 Task: Add Dietz & Watson Mini Chorizo Chub to the cart.
Action: Mouse moved to (24, 134)
Screenshot: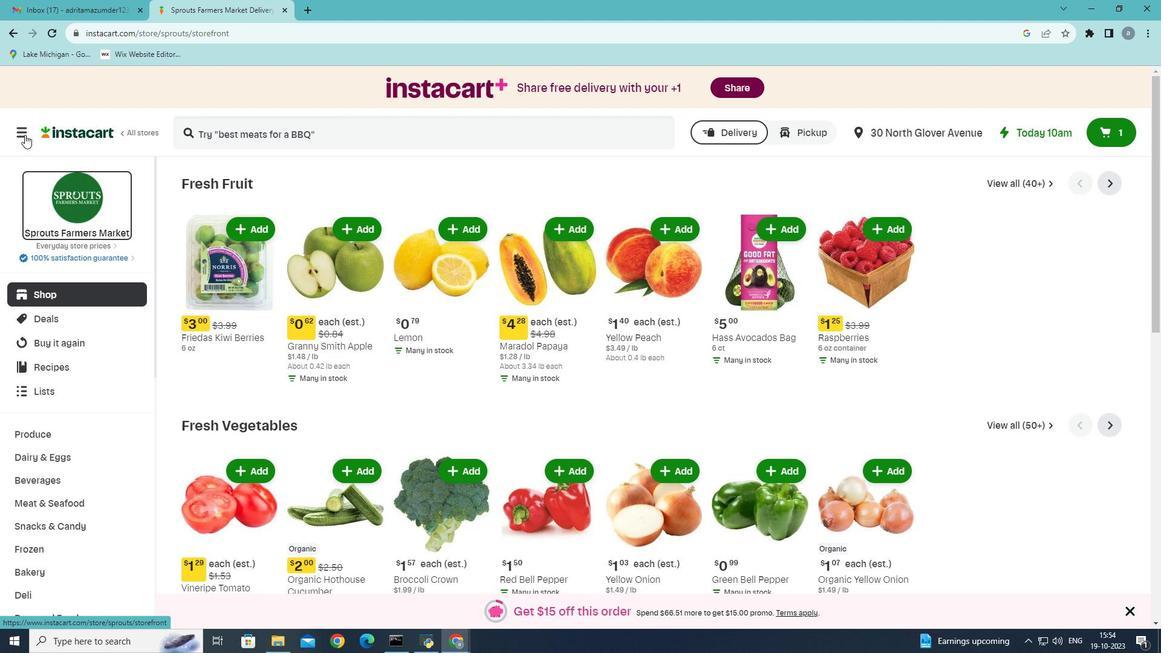 
Action: Mouse pressed left at (24, 134)
Screenshot: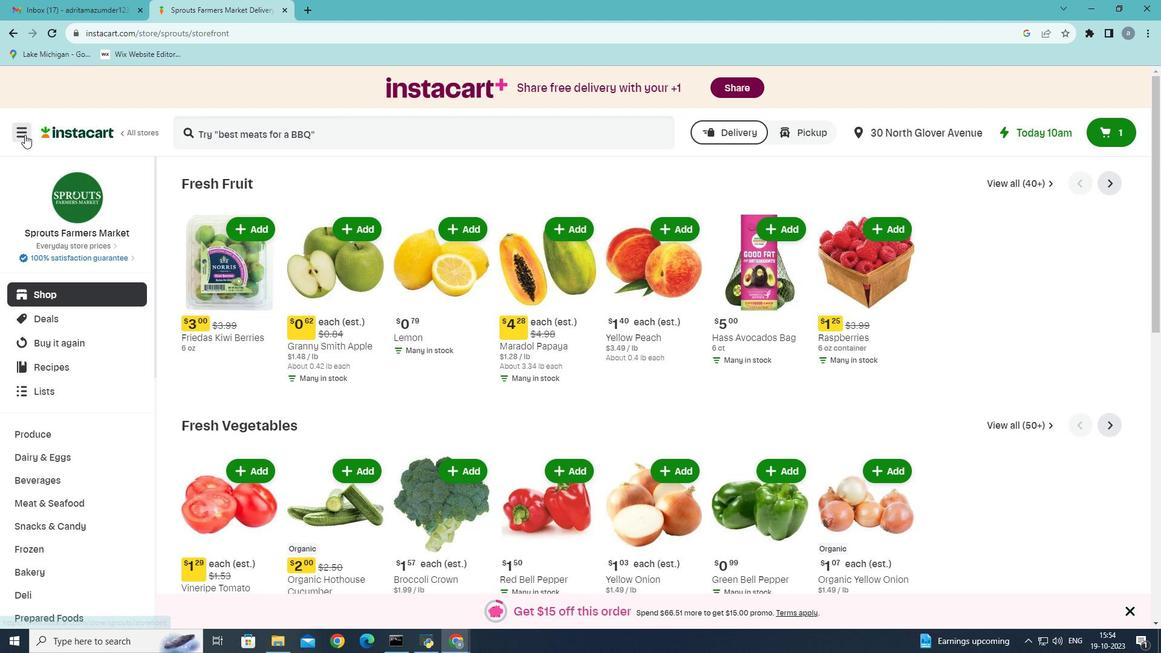 
Action: Mouse moved to (52, 343)
Screenshot: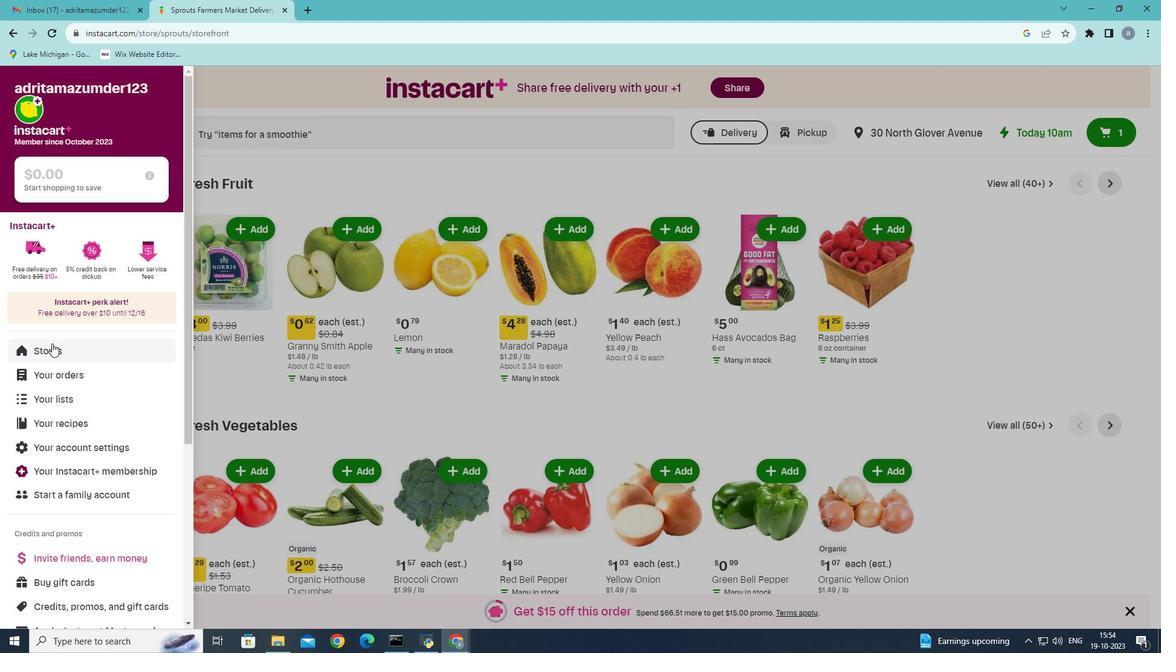 
Action: Mouse pressed left at (52, 343)
Screenshot: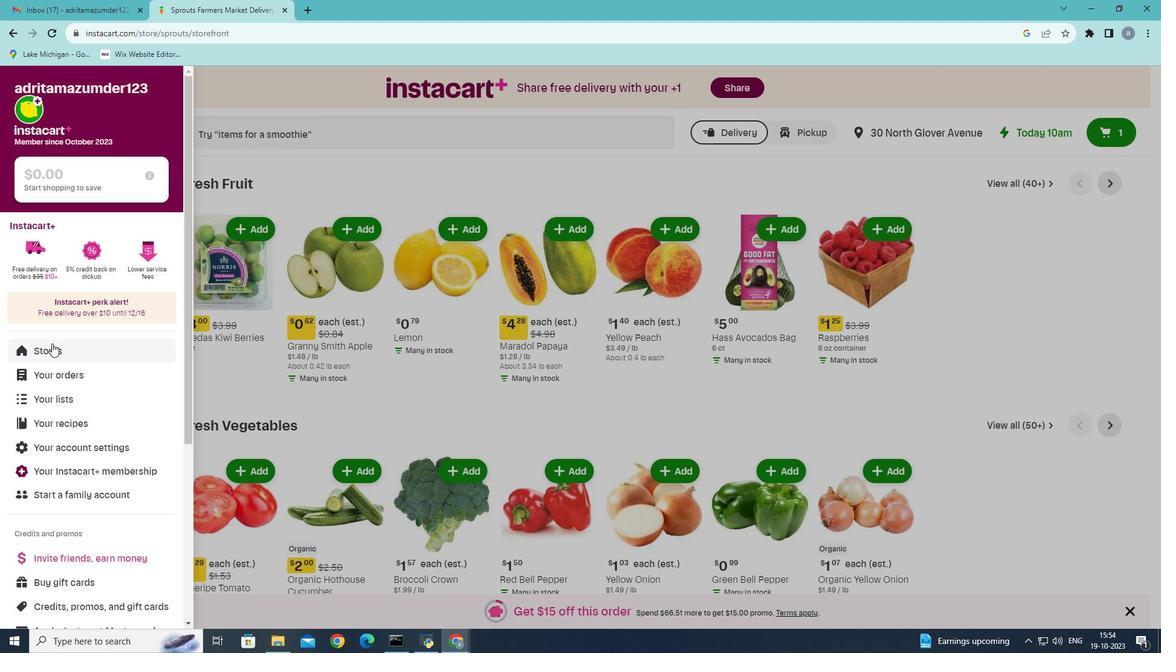 
Action: Mouse moved to (289, 128)
Screenshot: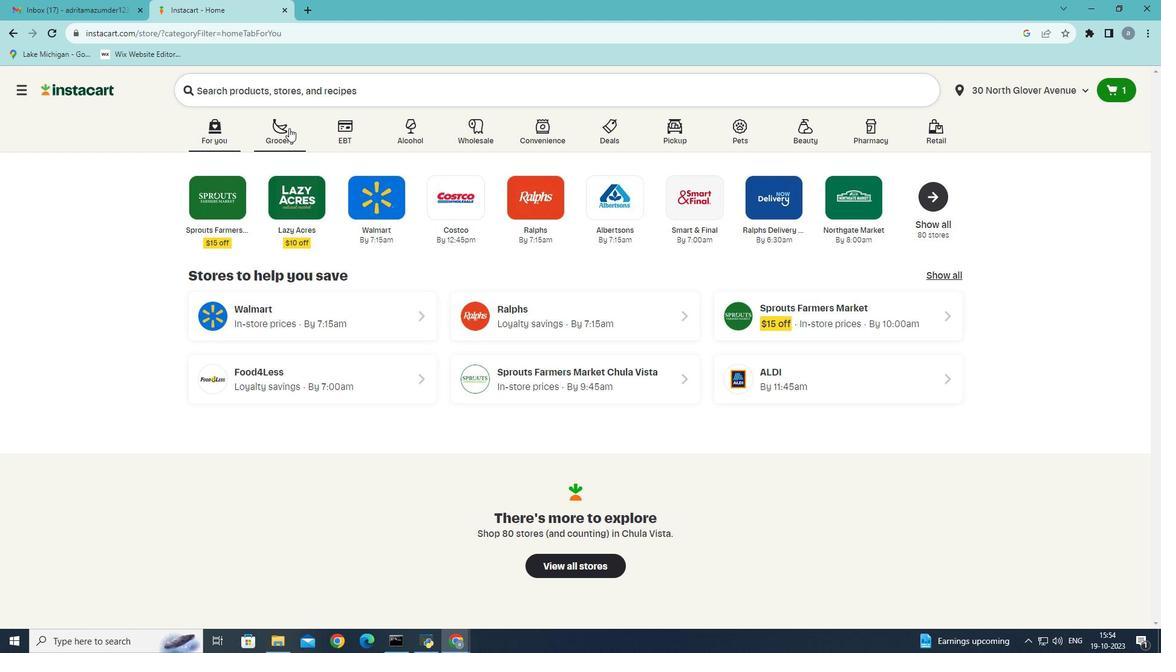 
Action: Mouse pressed left at (289, 128)
Screenshot: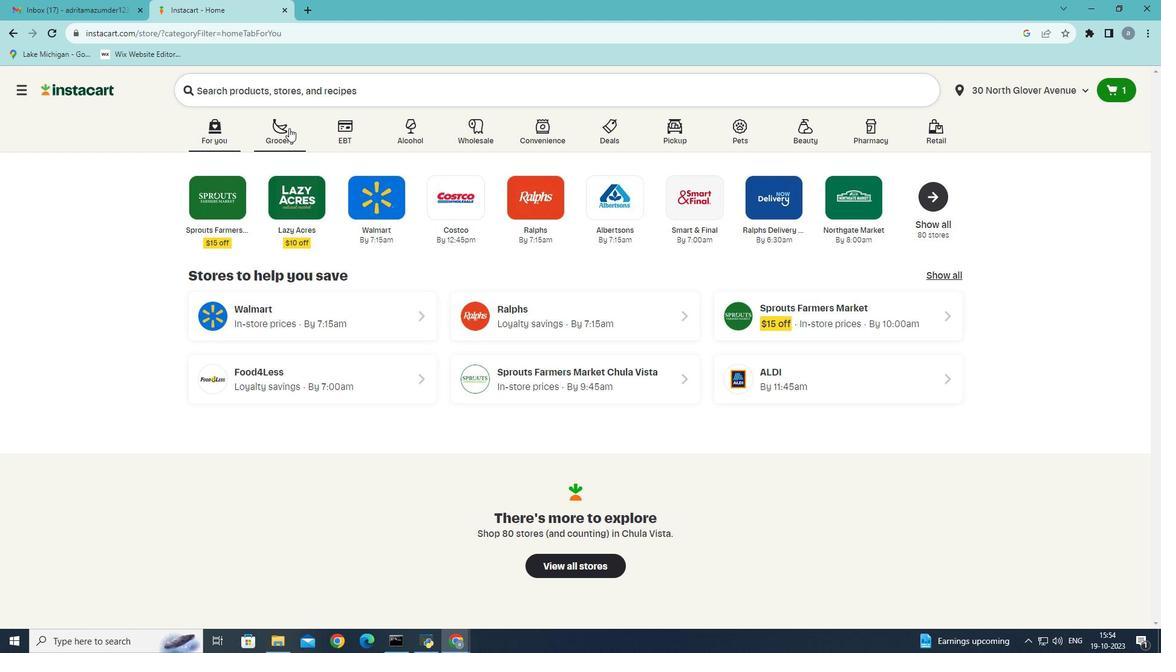 
Action: Mouse moved to (272, 349)
Screenshot: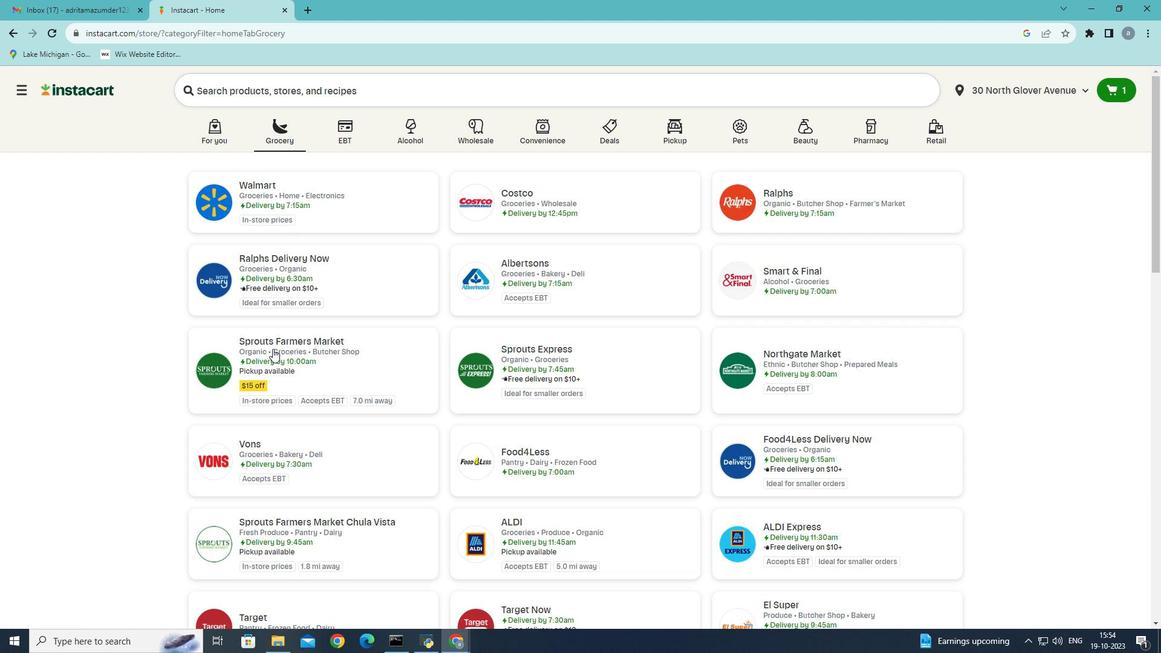 
Action: Mouse pressed left at (272, 349)
Screenshot: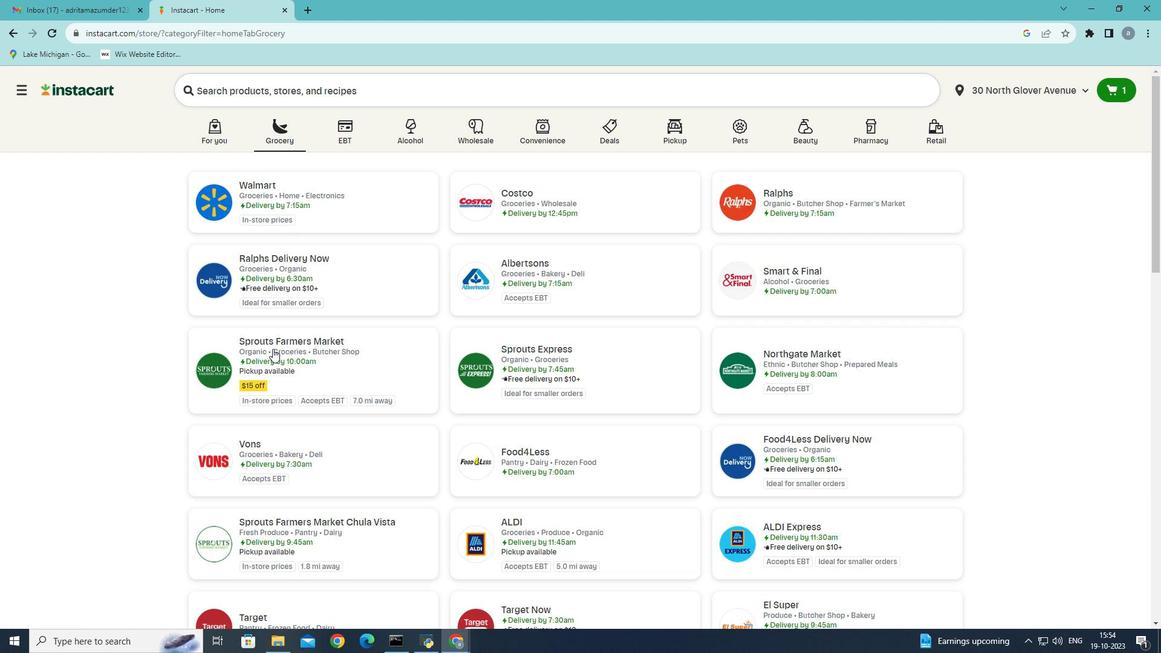 
Action: Mouse moved to (70, 499)
Screenshot: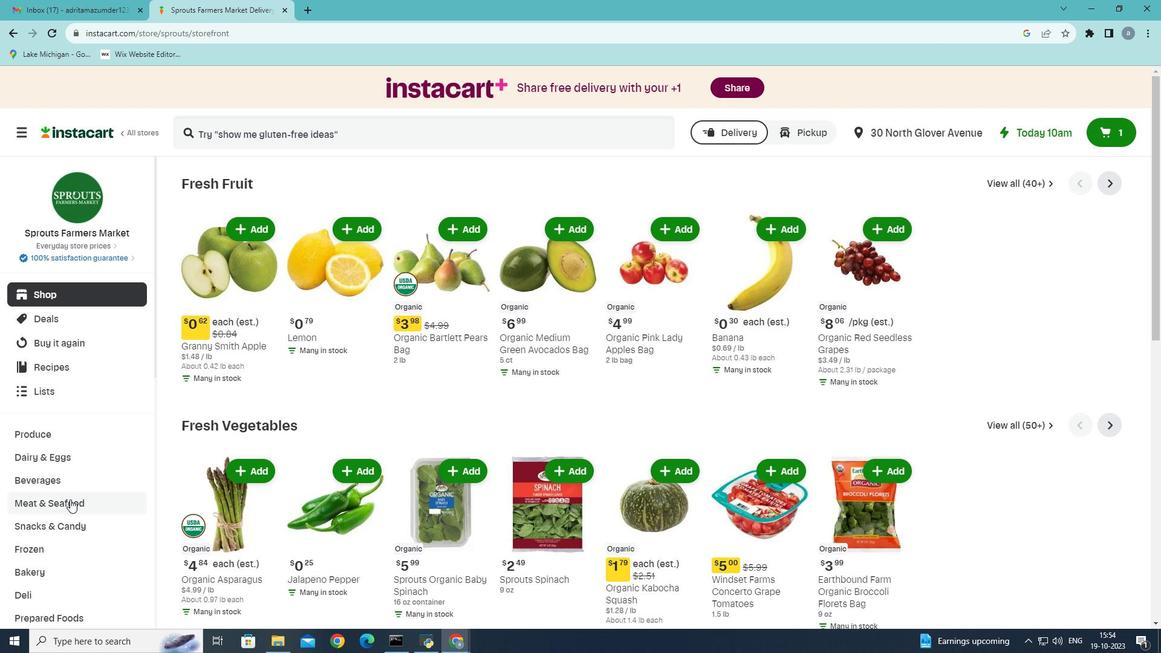 
Action: Mouse pressed left at (70, 499)
Screenshot: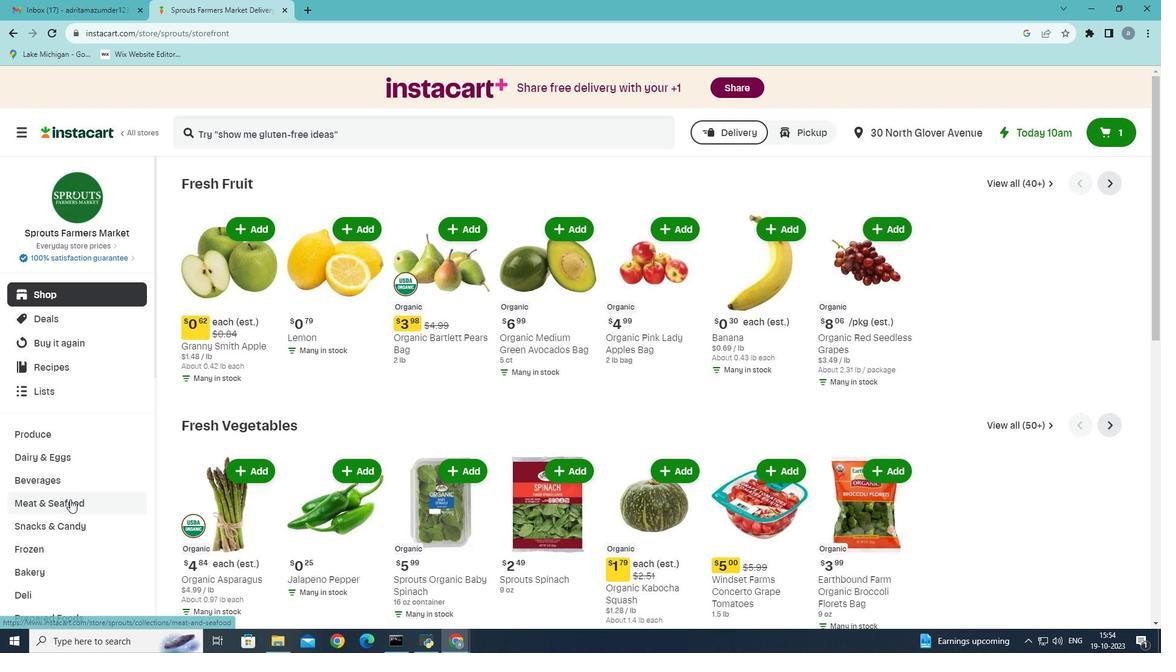 
Action: Mouse moved to (632, 222)
Screenshot: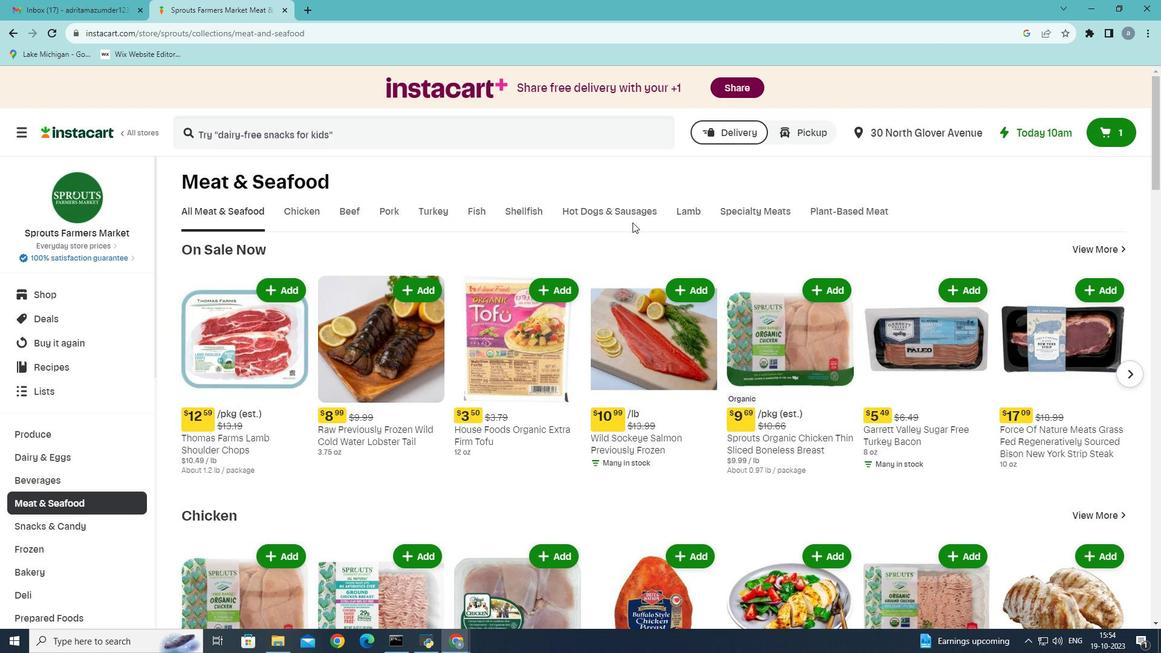 
Action: Mouse pressed left at (632, 222)
Screenshot: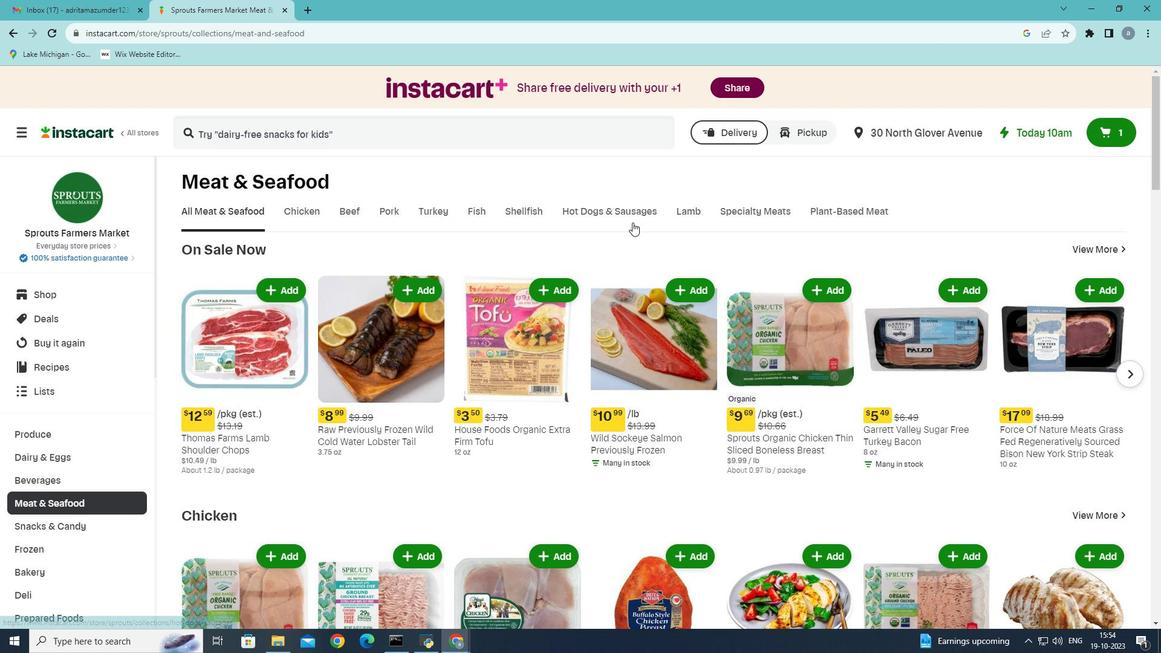 
Action: Mouse moved to (281, 258)
Screenshot: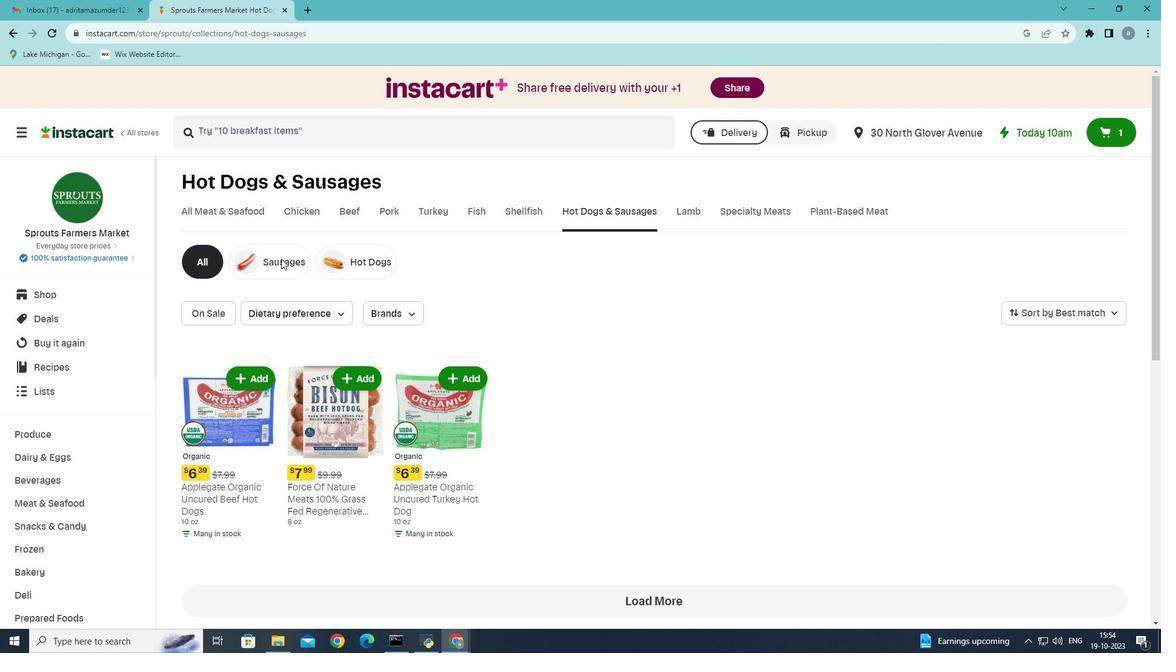 
Action: Mouse pressed left at (281, 258)
Screenshot: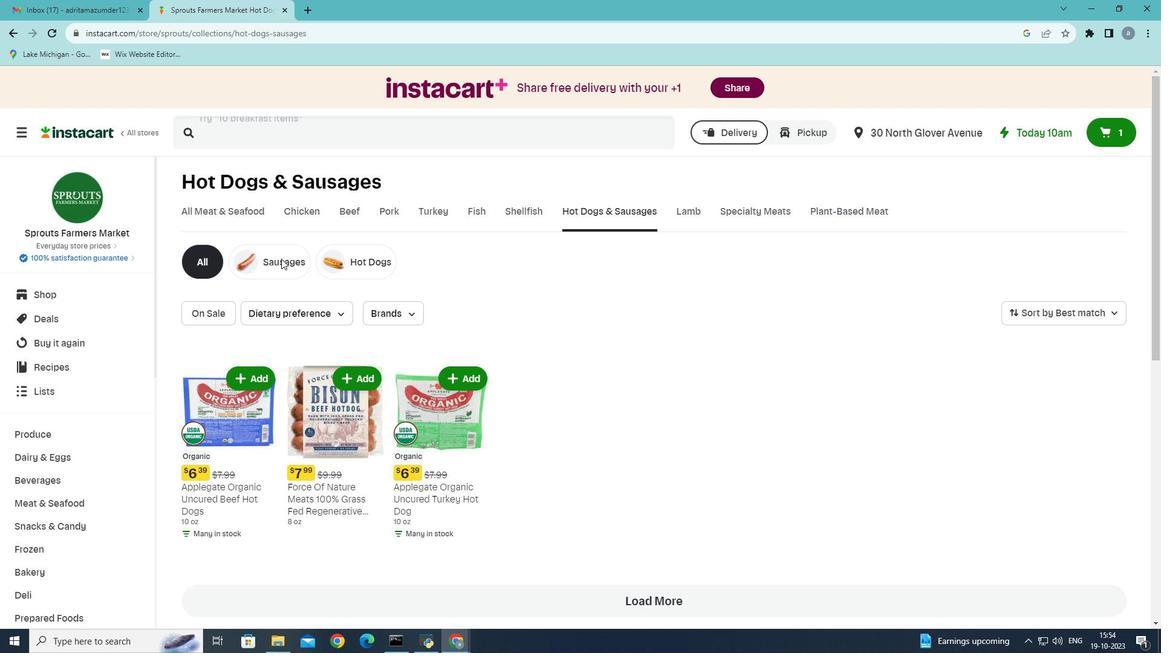 
Action: Mouse moved to (867, 545)
Screenshot: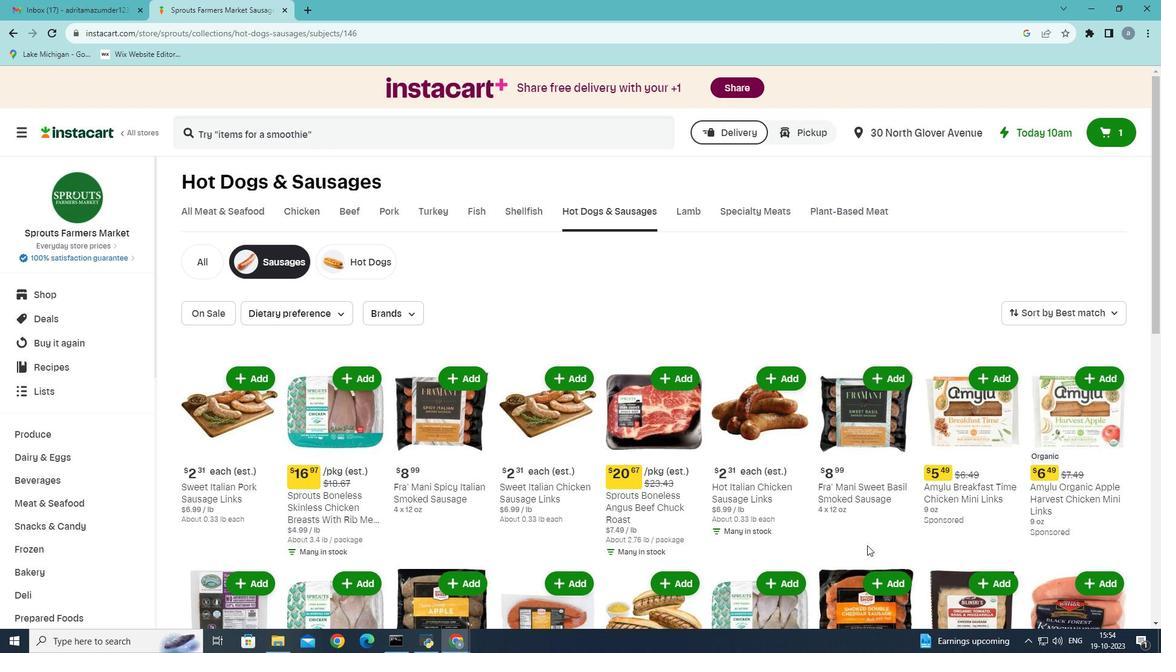 
Action: Mouse scrolled (867, 545) with delta (0, 0)
Screenshot: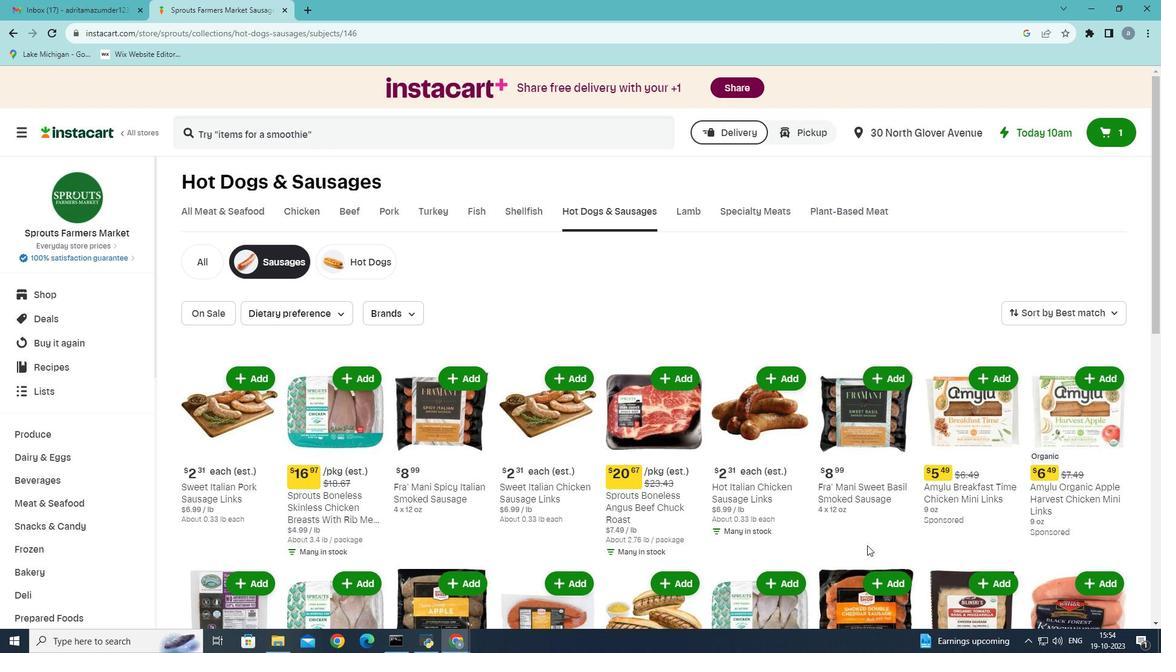
Action: Mouse scrolled (867, 545) with delta (0, 0)
Screenshot: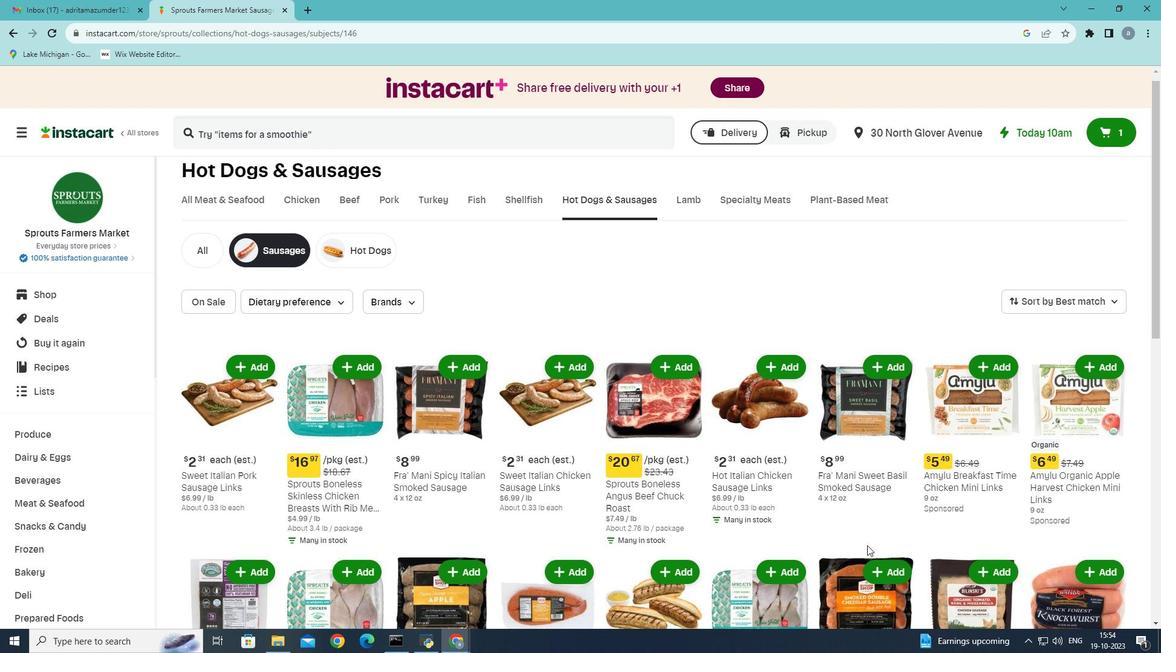 
Action: Mouse scrolled (867, 545) with delta (0, 0)
Screenshot: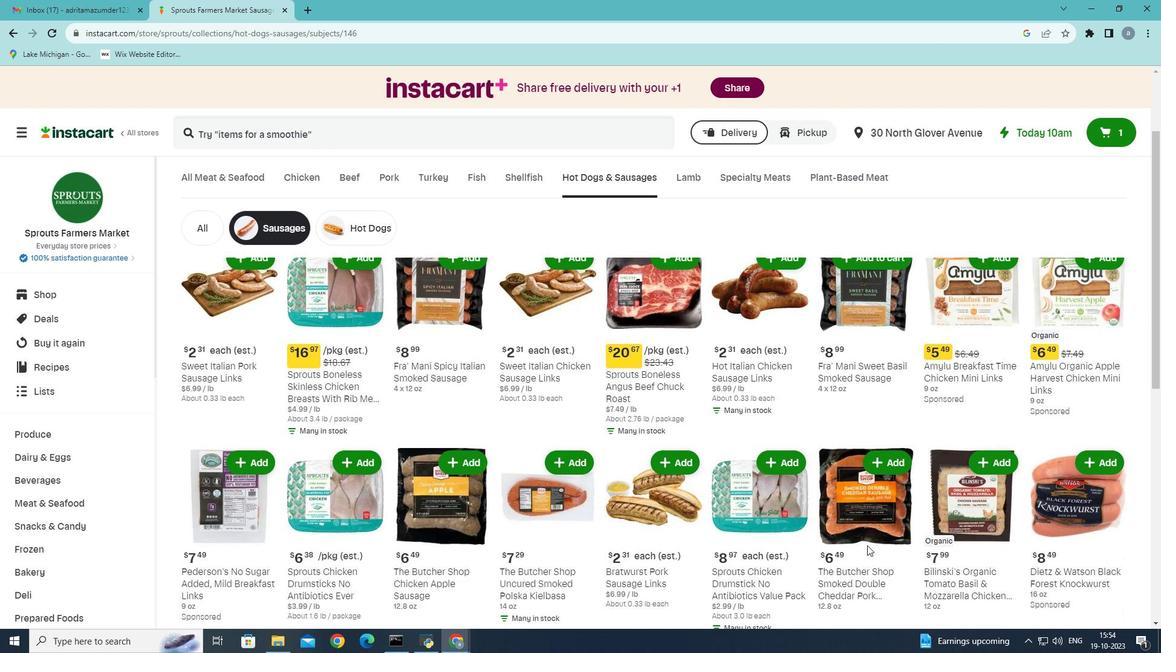 
Action: Mouse scrolled (867, 545) with delta (0, 0)
Screenshot: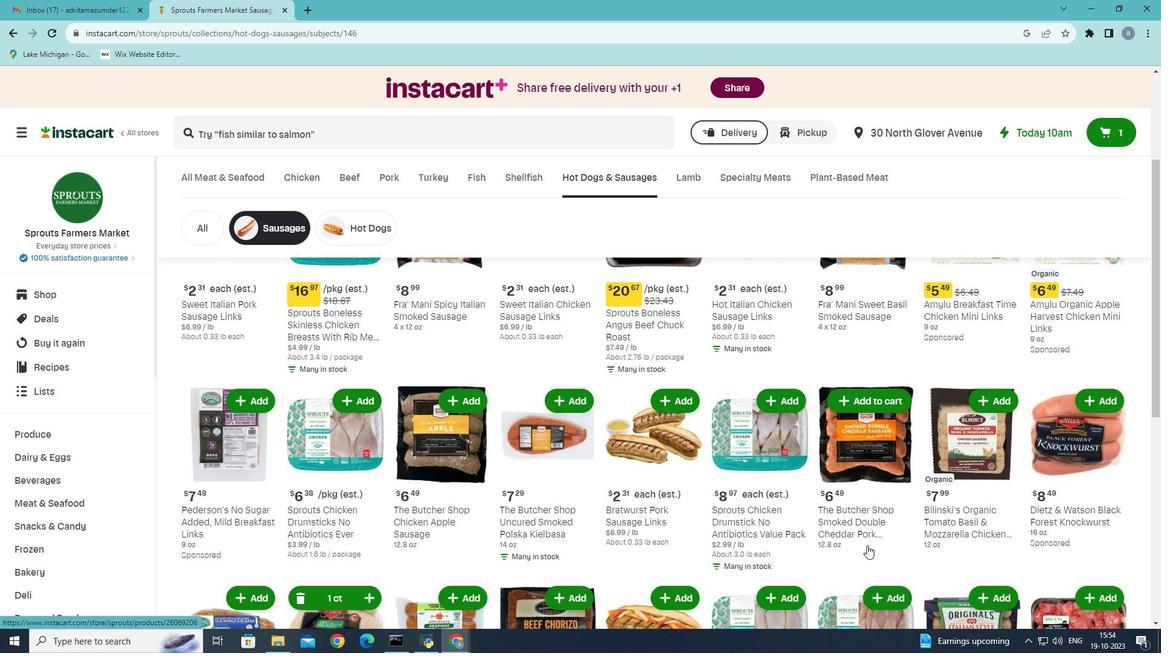 
Action: Mouse moved to (867, 545)
Screenshot: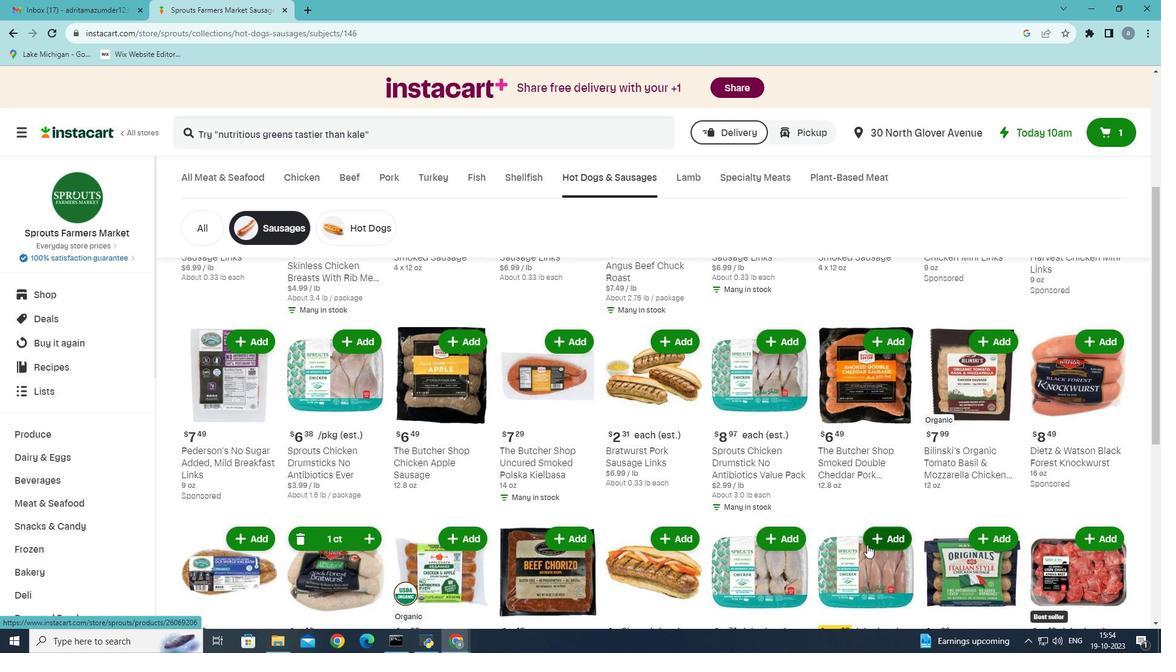 
Action: Mouse scrolled (867, 544) with delta (0, 0)
Screenshot: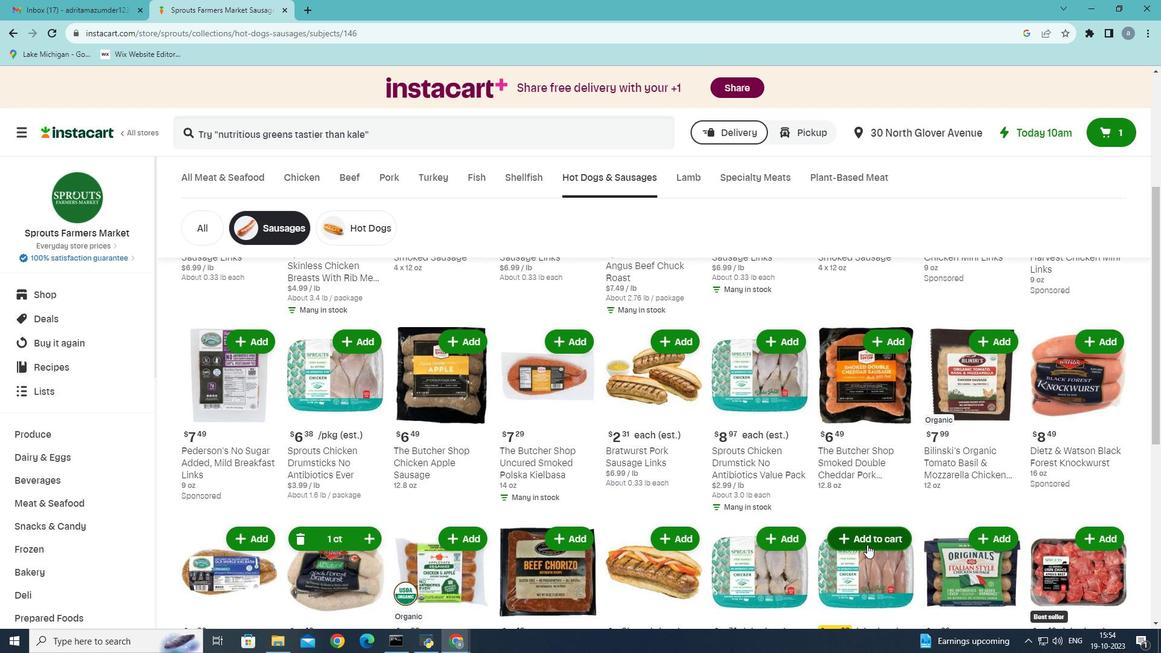 
Action: Mouse scrolled (867, 544) with delta (0, 0)
Screenshot: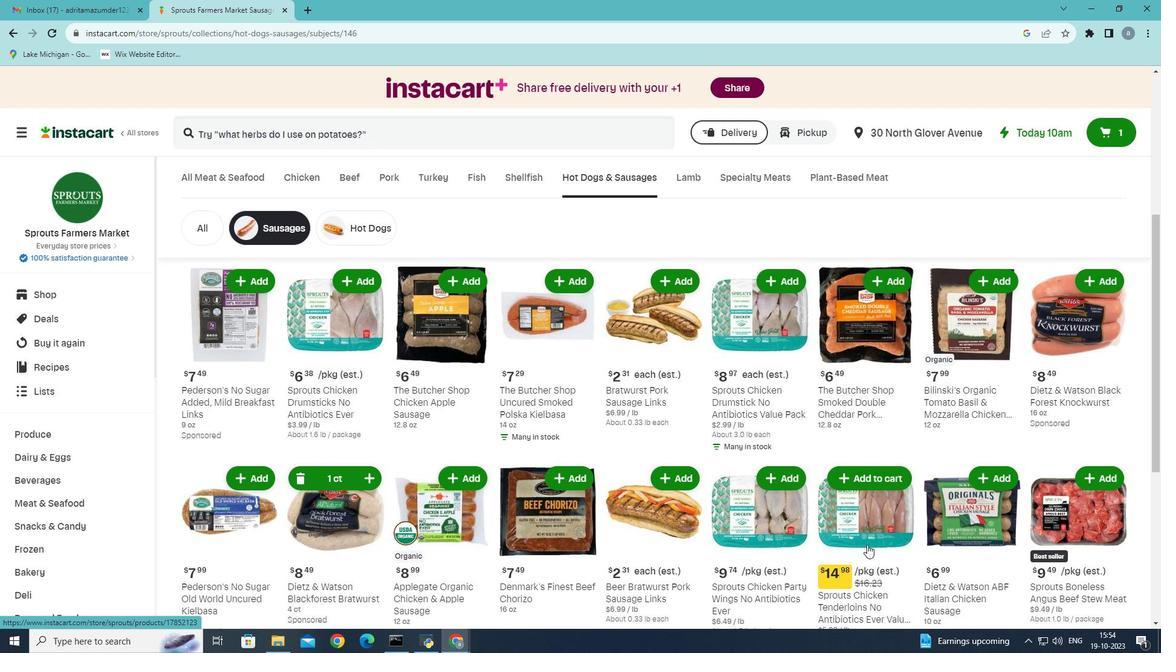 
Action: Mouse scrolled (867, 544) with delta (0, 0)
Screenshot: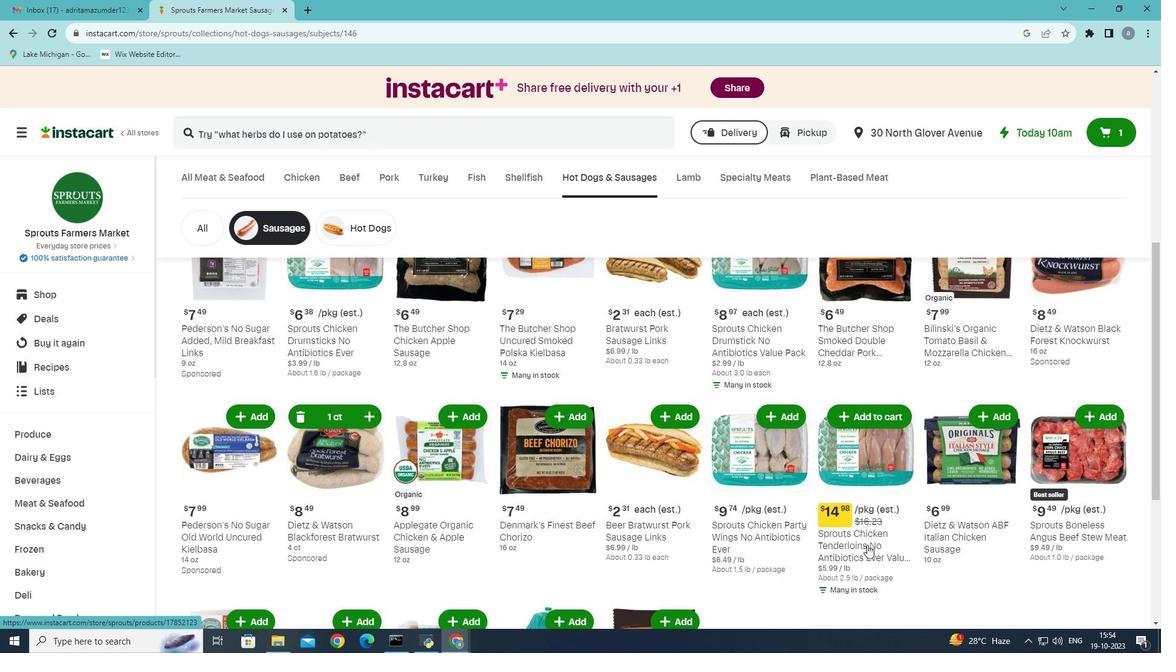 
Action: Mouse scrolled (867, 544) with delta (0, 0)
Screenshot: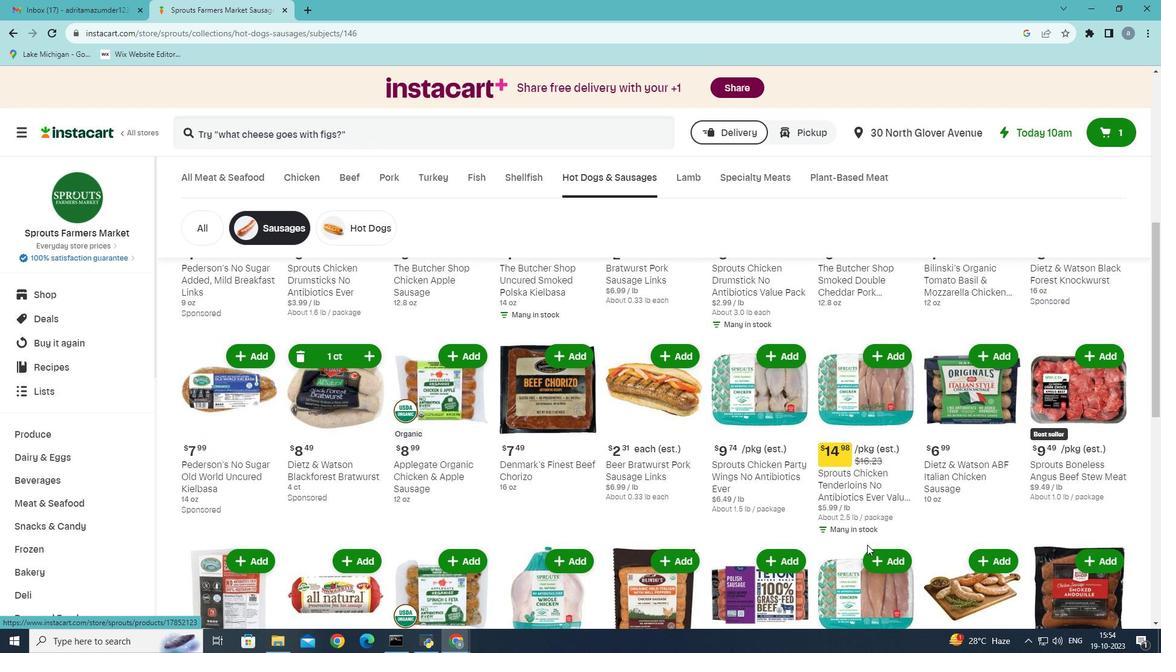 
Action: Mouse moved to (804, 476)
Screenshot: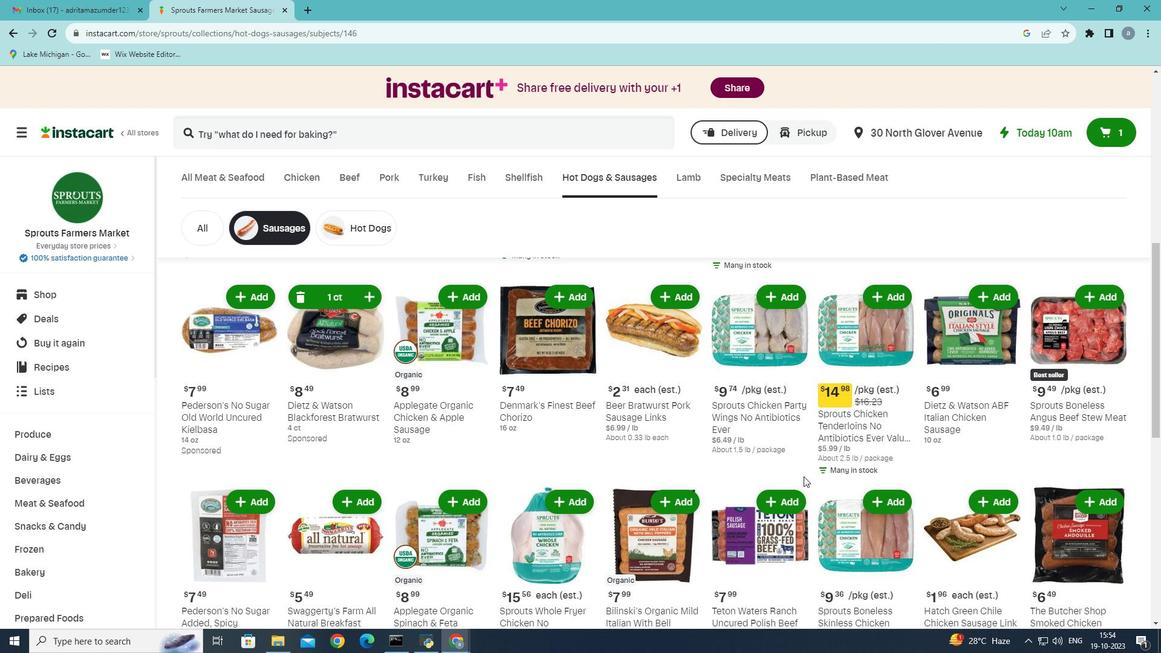 
Action: Mouse scrolled (804, 476) with delta (0, 0)
Screenshot: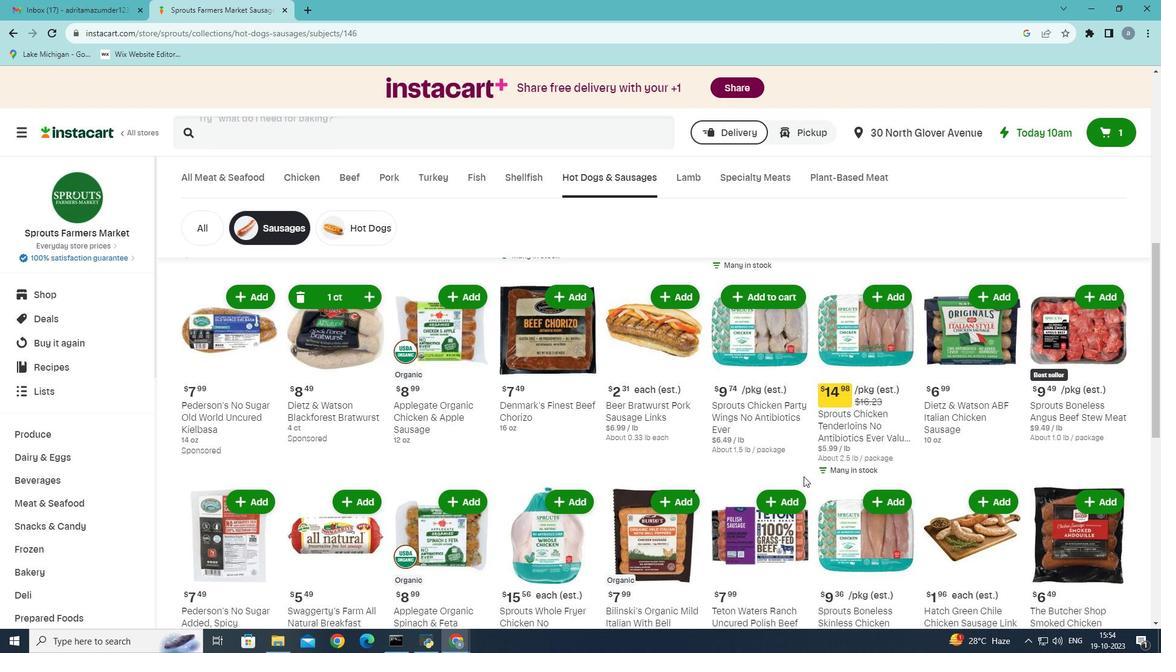 
Action: Mouse scrolled (804, 476) with delta (0, 0)
Screenshot: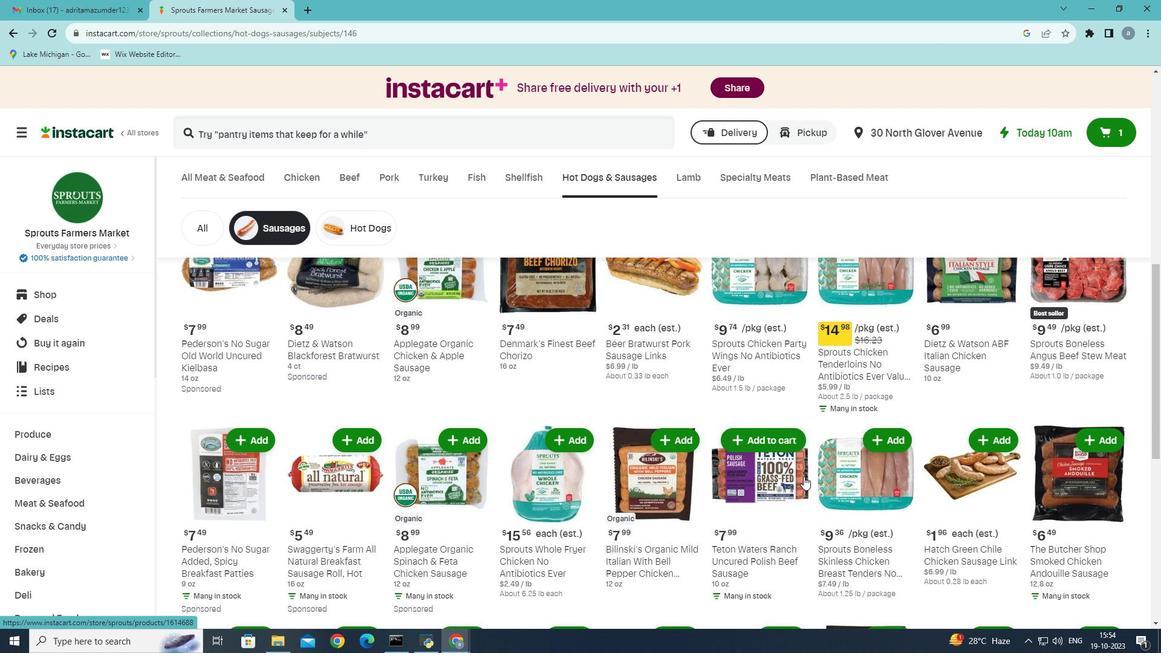 
Action: Mouse scrolled (804, 476) with delta (0, 0)
Screenshot: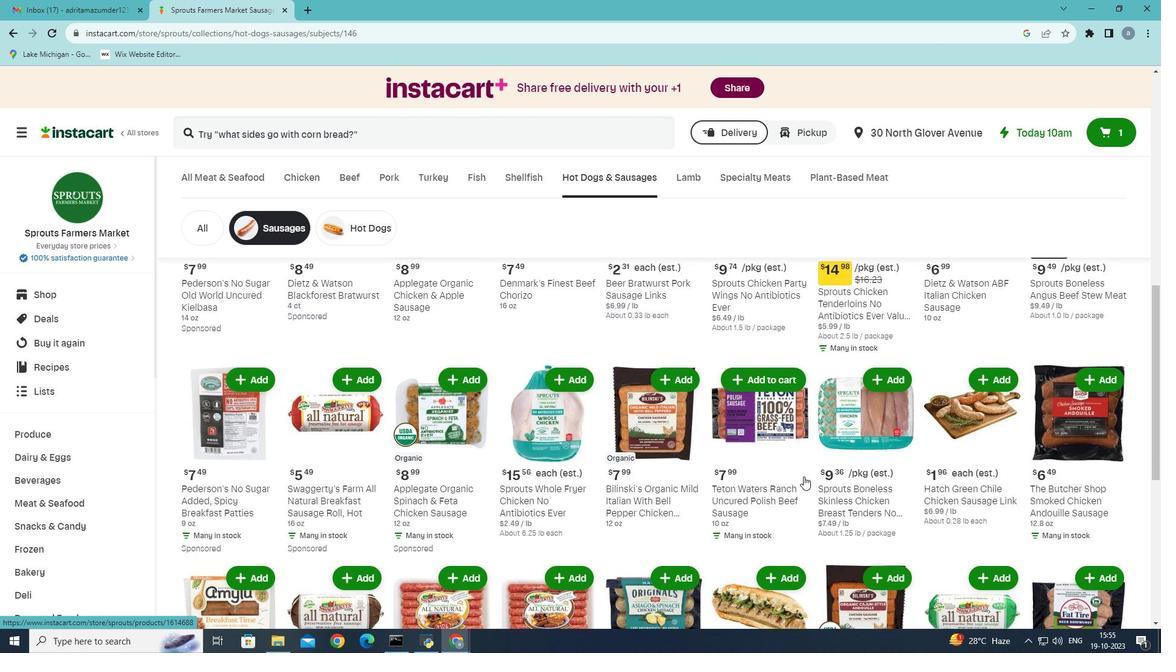 
Action: Mouse scrolled (804, 476) with delta (0, 0)
Screenshot: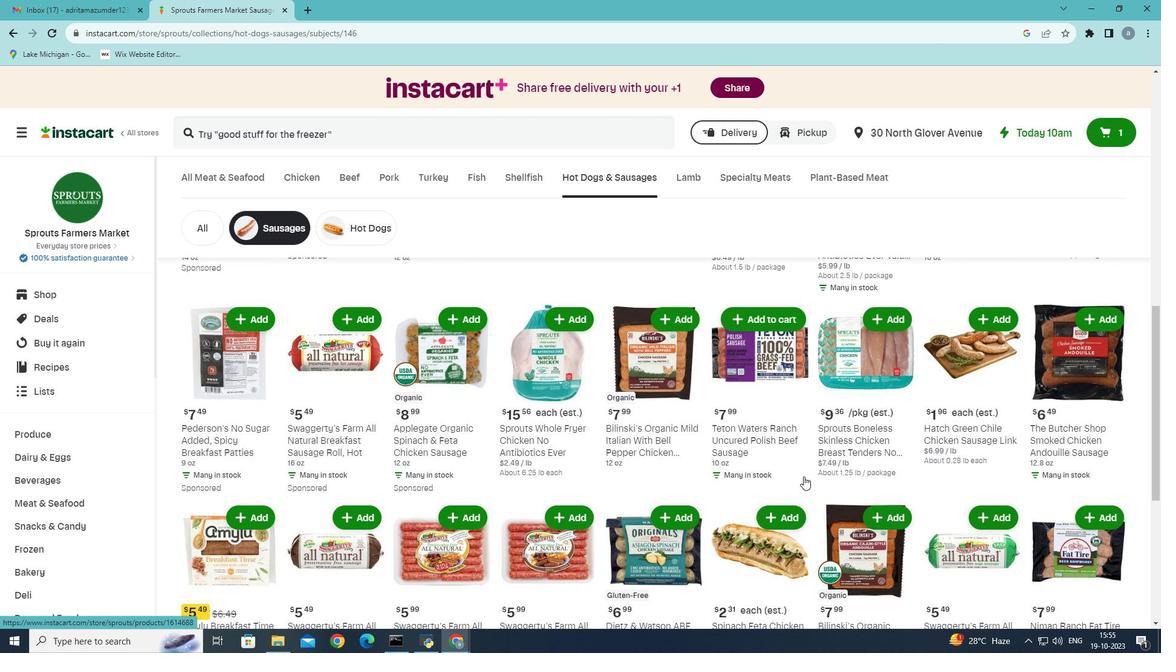 
Action: Mouse scrolled (804, 476) with delta (0, 0)
Screenshot: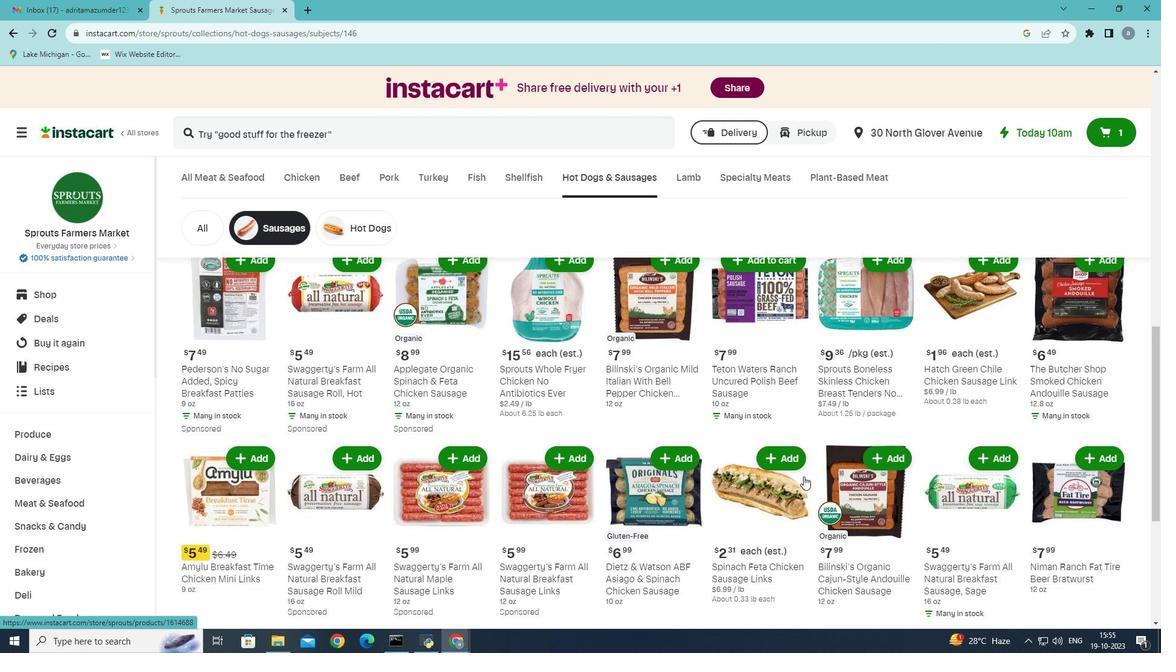 
Action: Mouse scrolled (804, 476) with delta (0, 0)
Screenshot: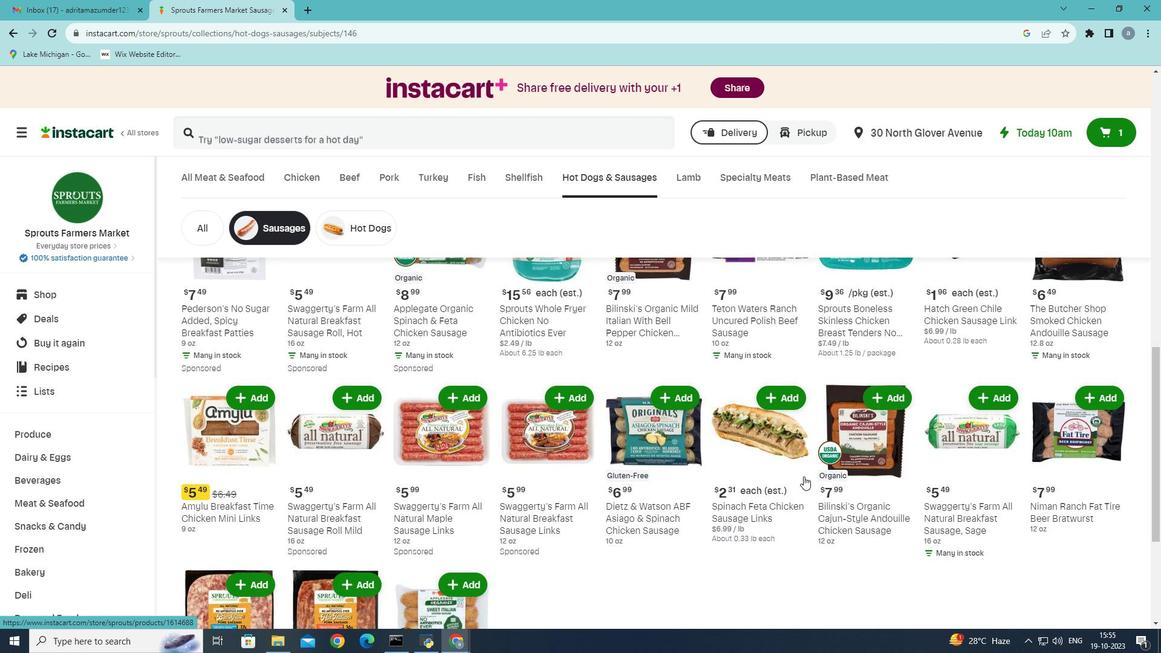 
Action: Mouse scrolled (804, 476) with delta (0, 0)
Screenshot: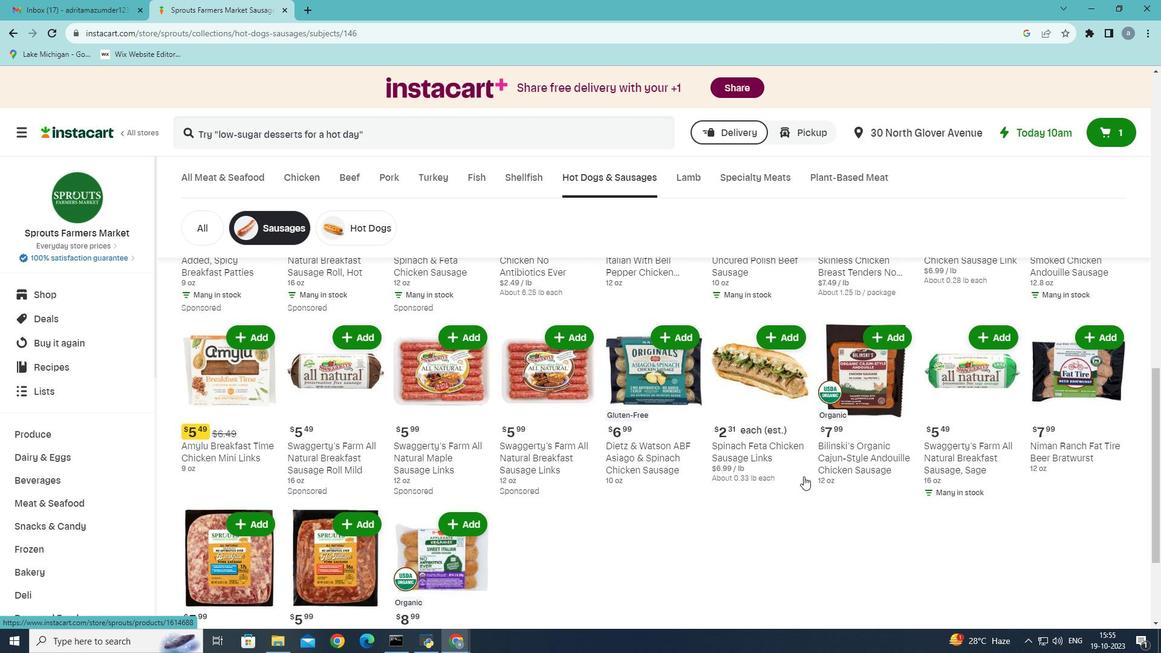 
Action: Mouse scrolled (804, 476) with delta (0, 0)
Screenshot: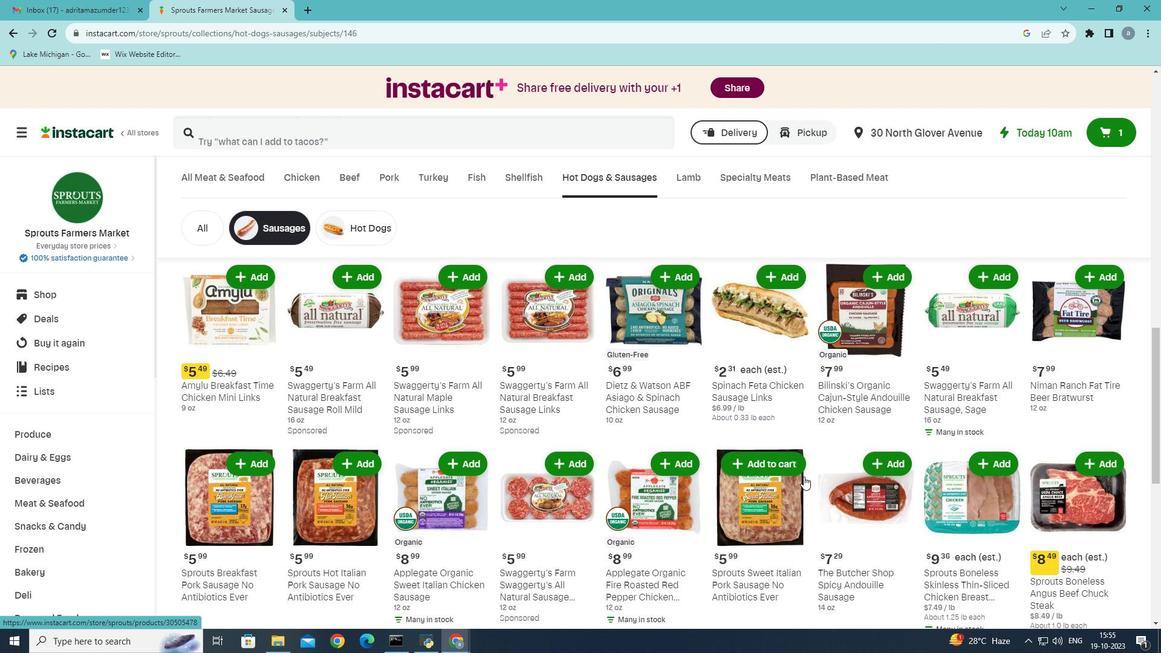 
Action: Mouse scrolled (804, 476) with delta (0, 0)
Screenshot: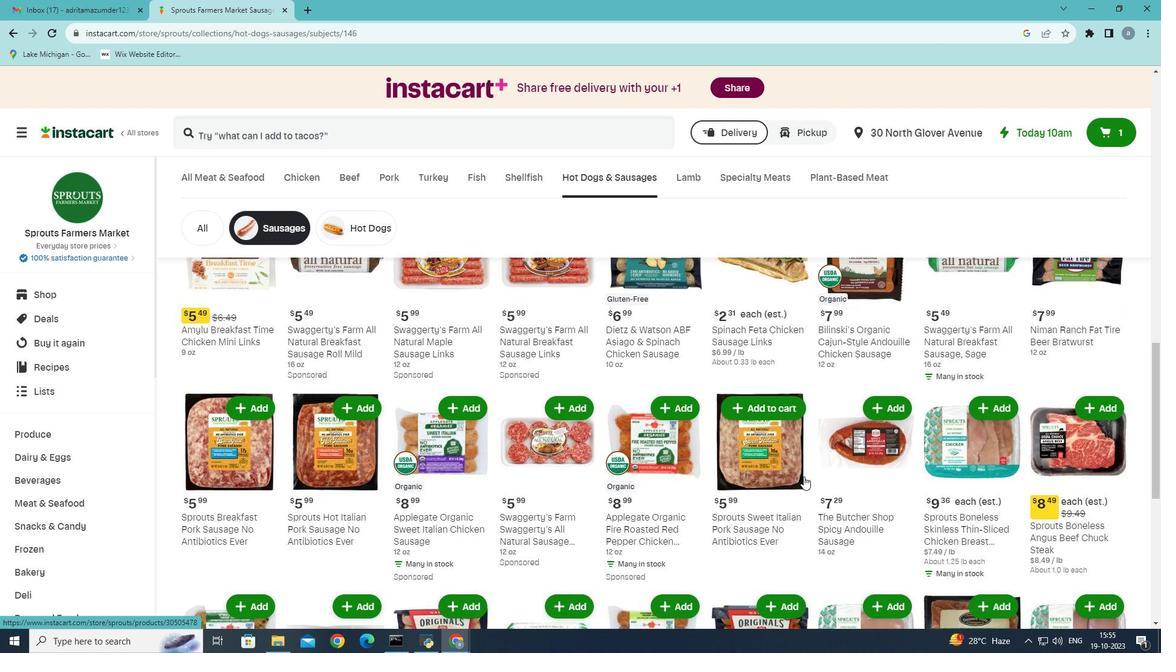 
Action: Mouse scrolled (804, 476) with delta (0, 0)
Screenshot: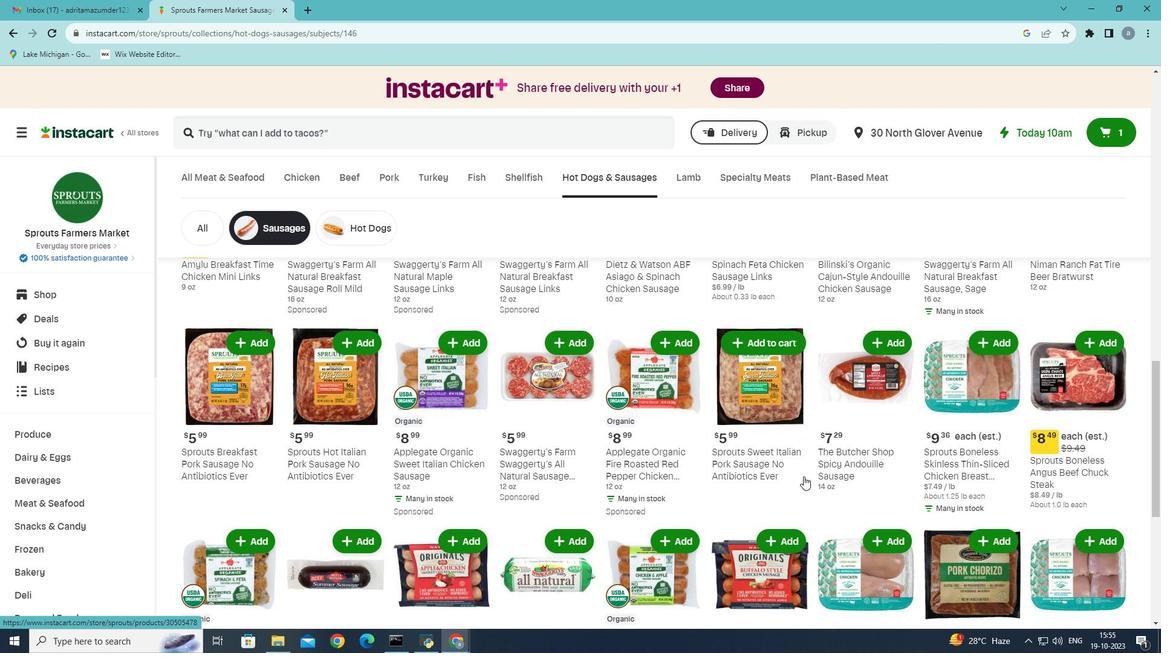 
Action: Mouse moved to (804, 476)
Screenshot: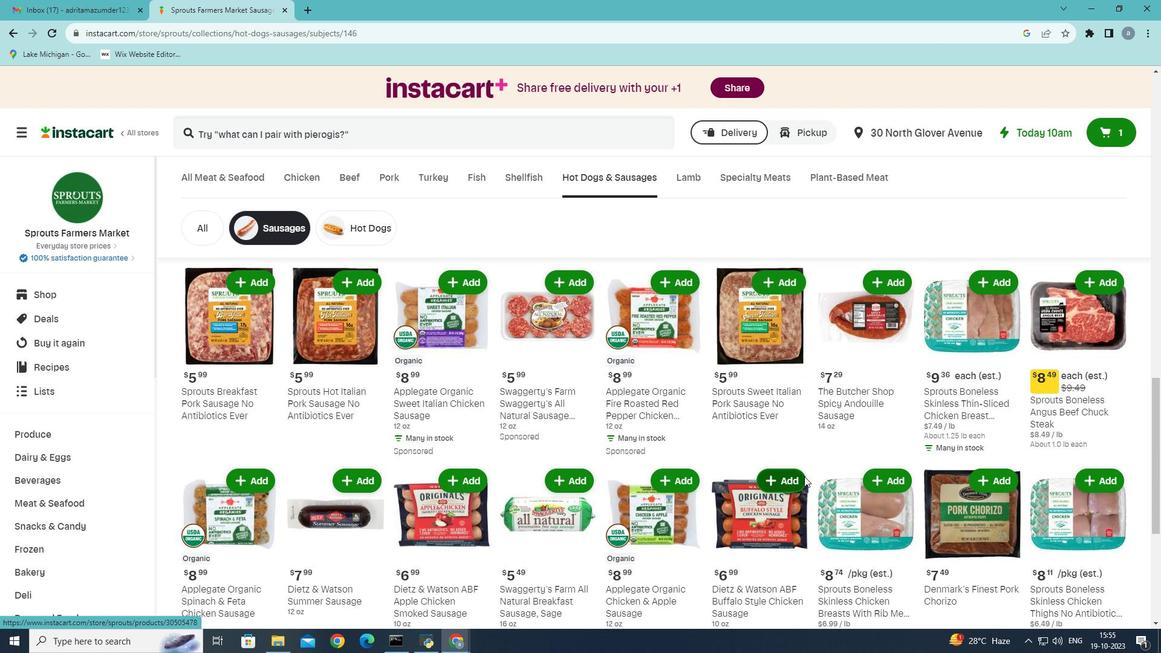 
Action: Mouse scrolled (804, 476) with delta (0, 0)
Screenshot: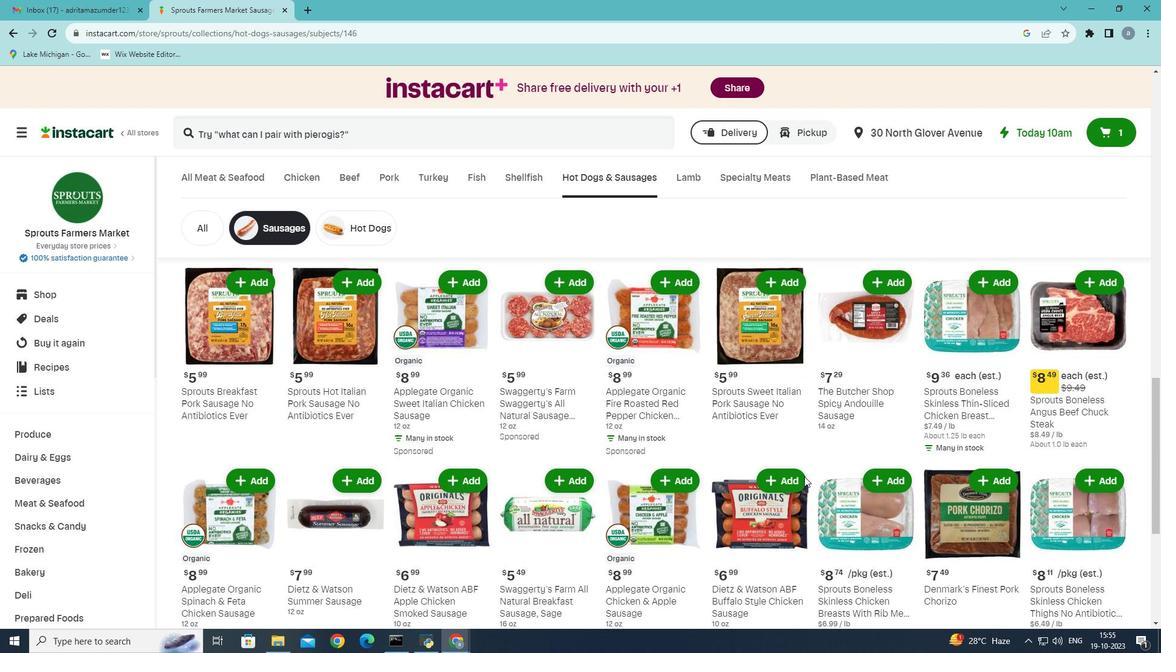 
Action: Mouse scrolled (804, 476) with delta (0, 0)
Screenshot: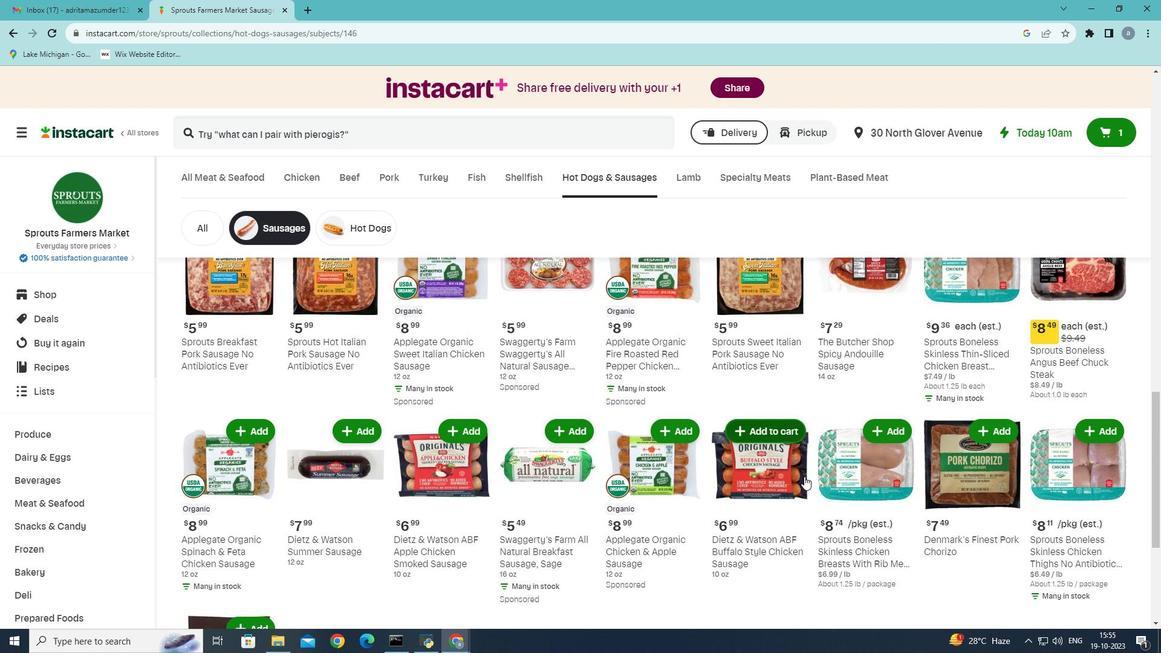 
Action: Mouse scrolled (804, 476) with delta (0, 0)
Screenshot: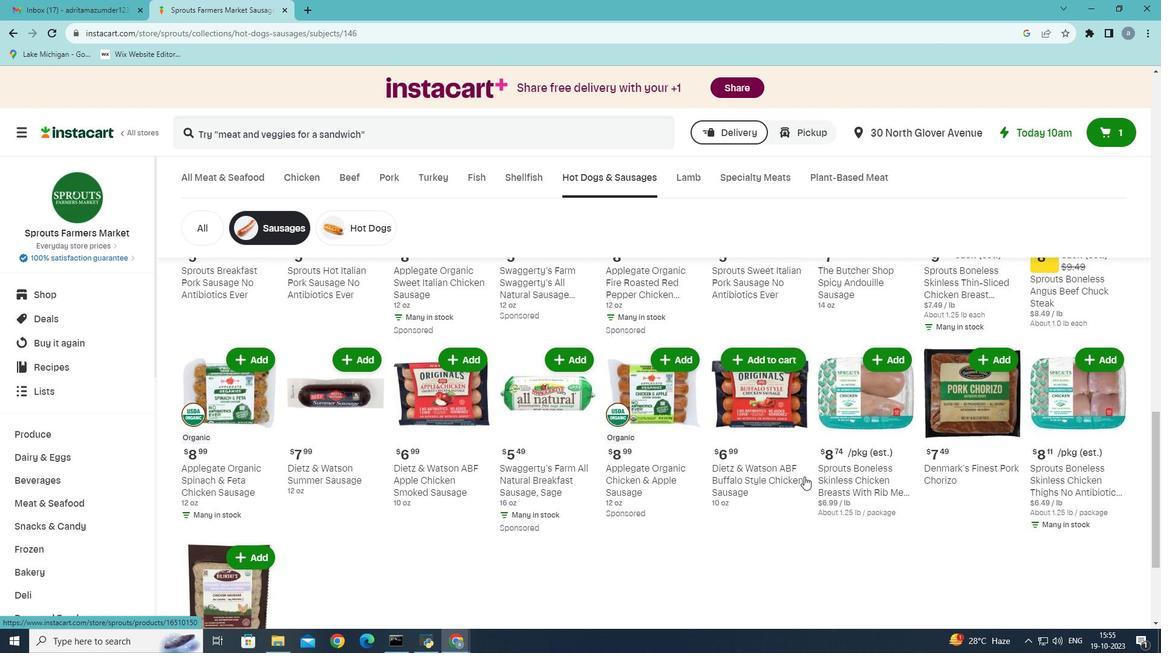 
Action: Mouse moved to (726, 467)
Screenshot: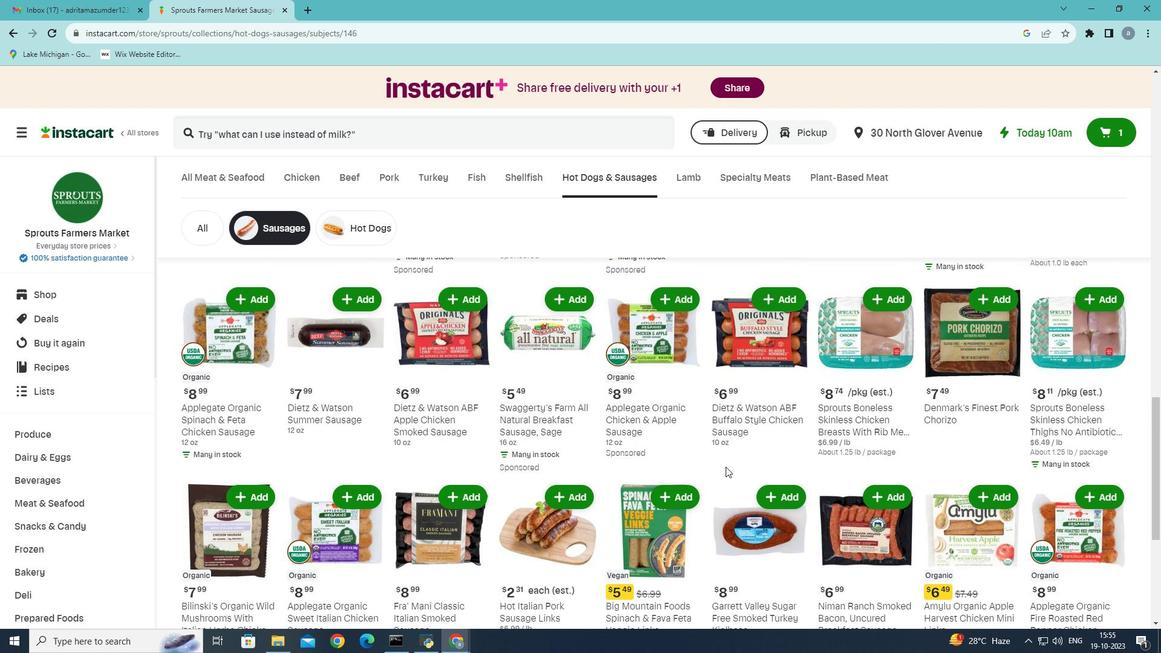 
Action: Mouse scrolled (726, 466) with delta (0, 0)
Screenshot: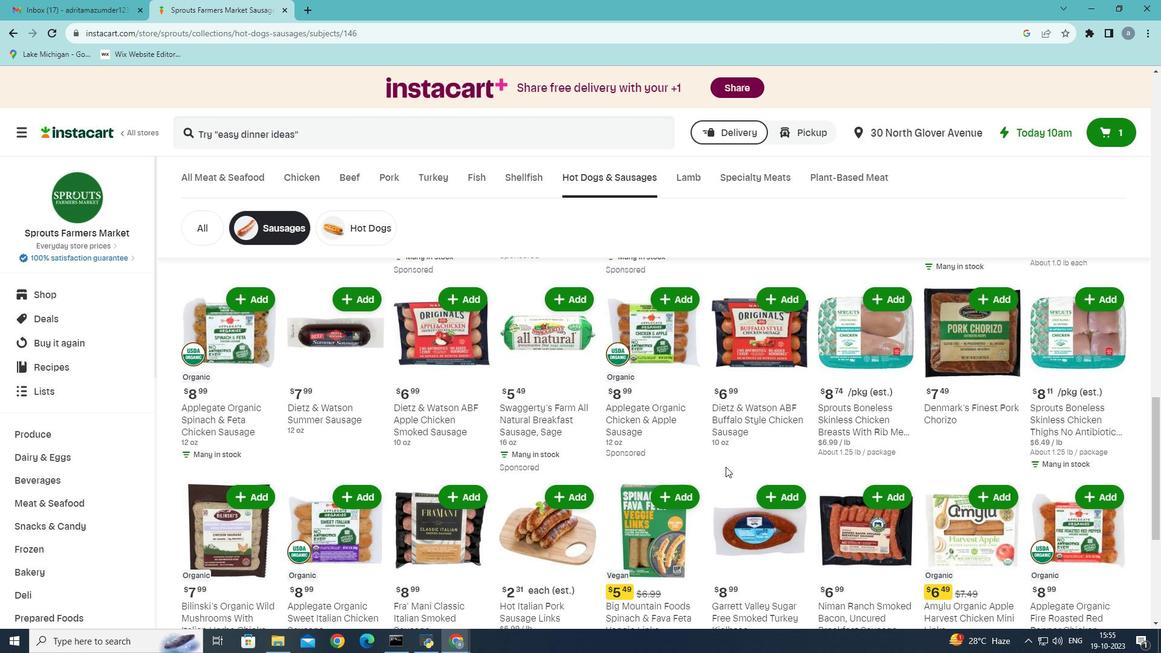 
Action: Mouse moved to (793, 434)
Screenshot: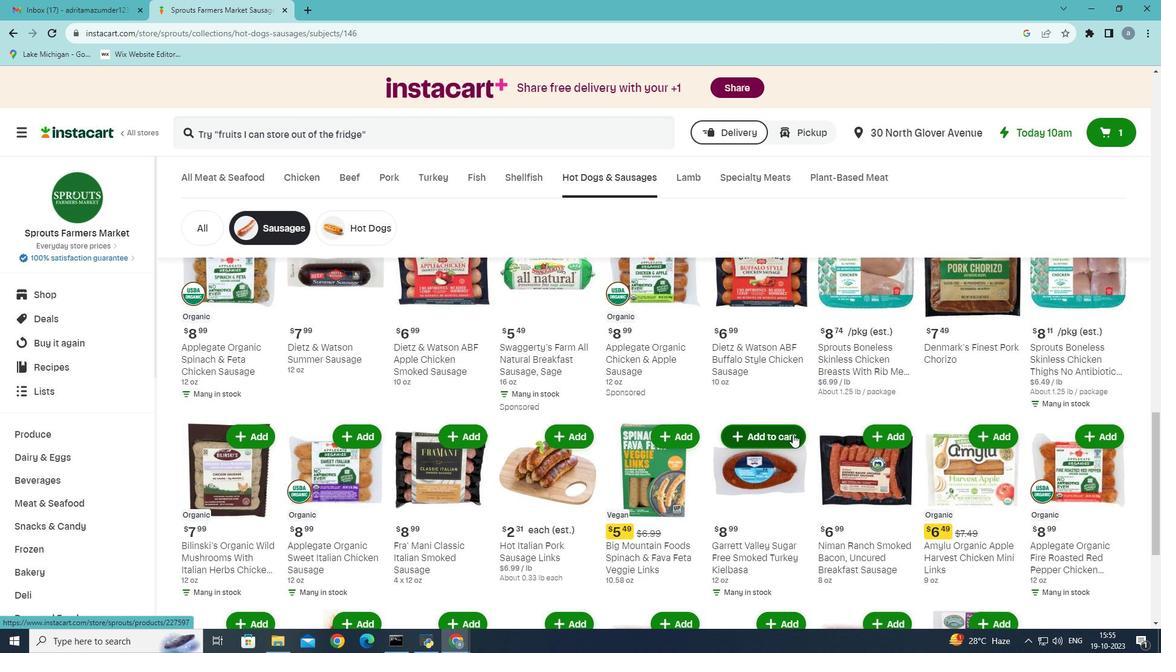 
Action: Mouse scrolled (793, 433) with delta (0, 0)
Screenshot: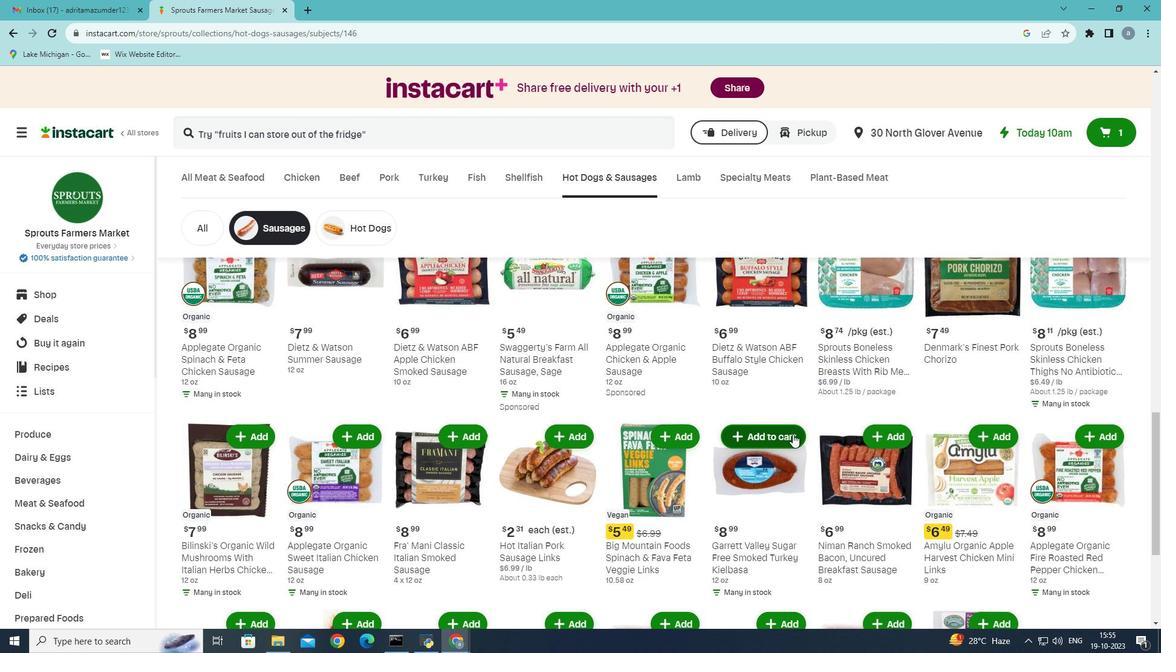 
Action: Mouse moved to (793, 434)
Screenshot: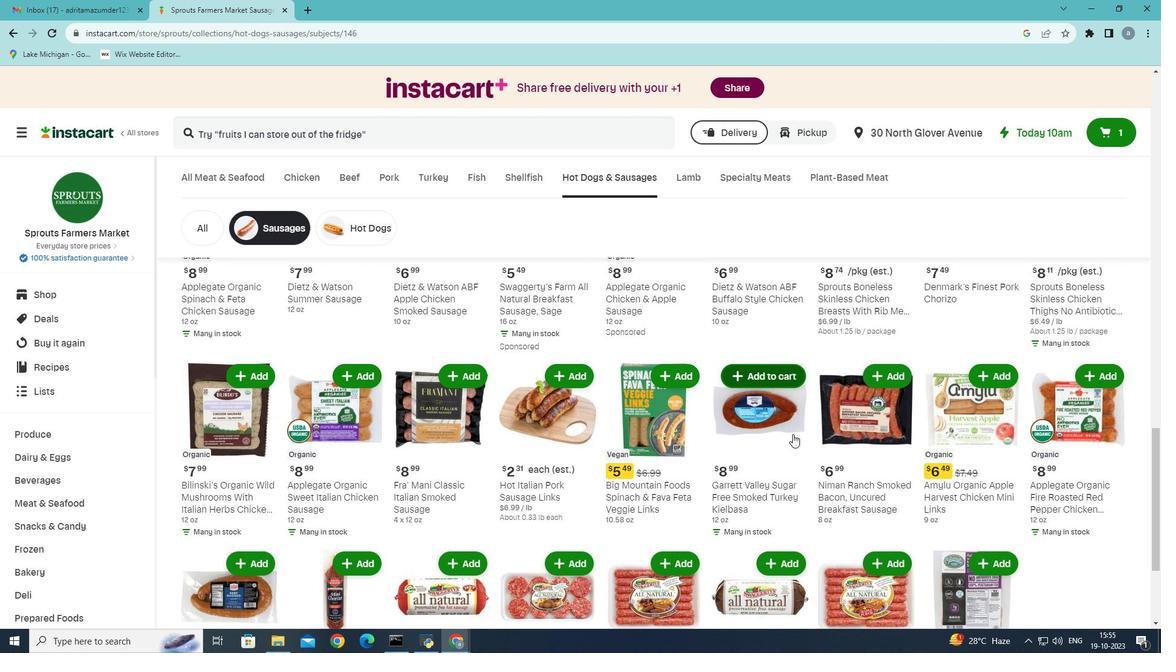 
Action: Mouse scrolled (793, 433) with delta (0, 0)
Screenshot: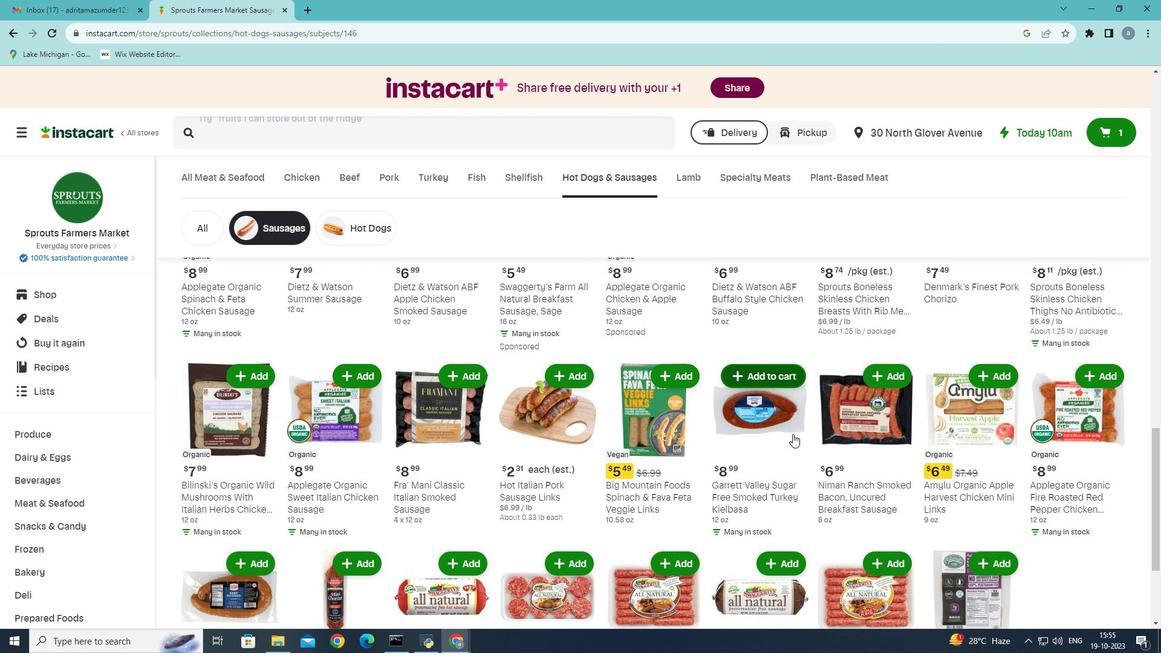 
Action: Mouse moved to (793, 434)
Screenshot: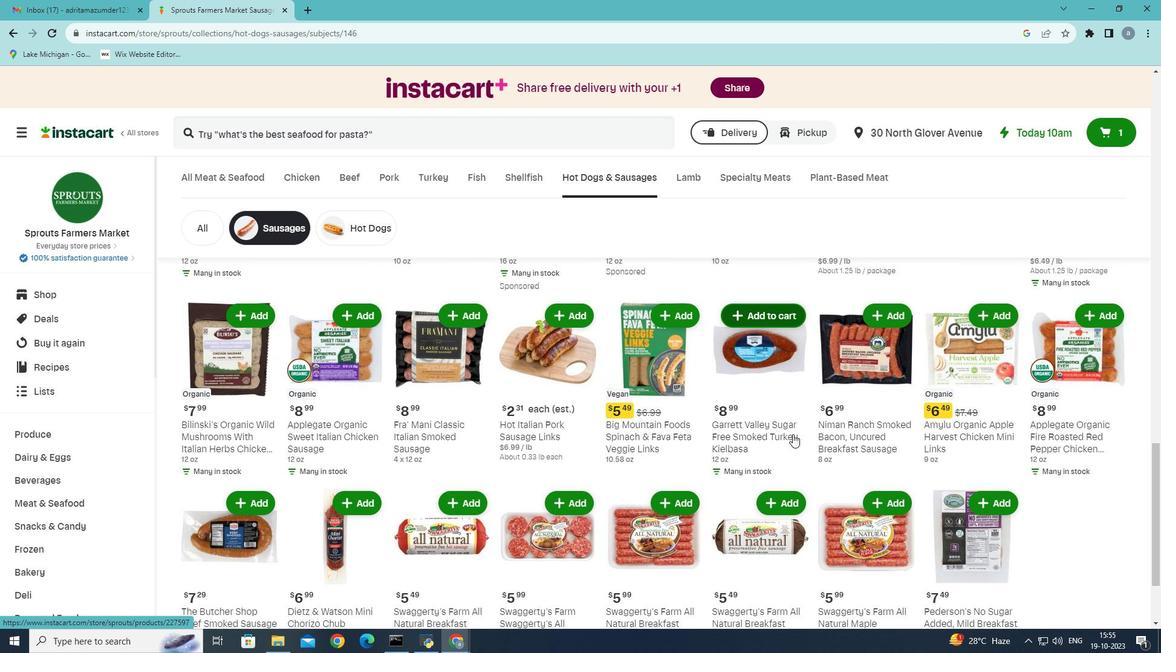 
Action: Mouse scrolled (793, 433) with delta (0, 0)
Screenshot: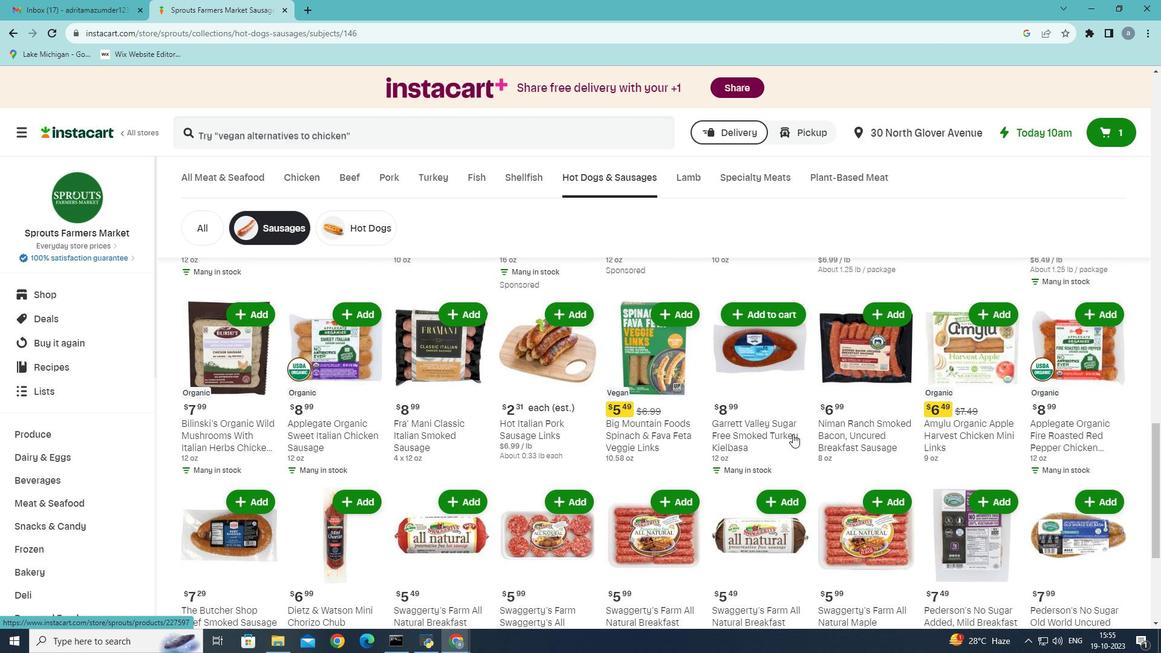 
Action: Mouse scrolled (793, 433) with delta (0, 0)
Screenshot: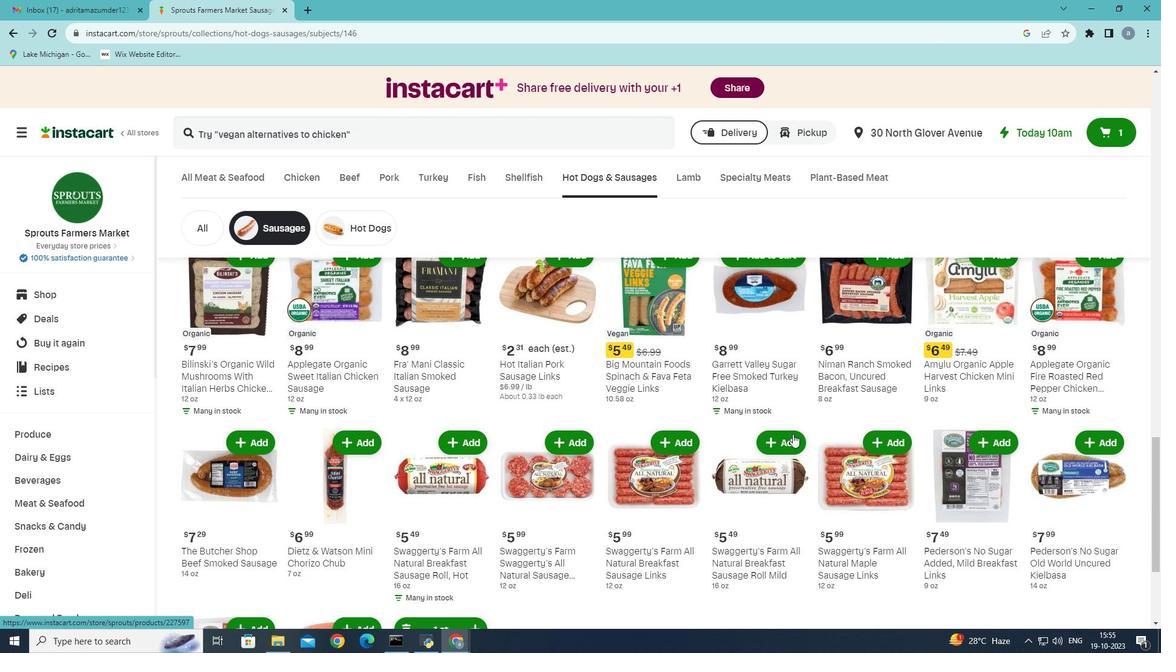 
Action: Mouse scrolled (793, 433) with delta (0, 0)
Screenshot: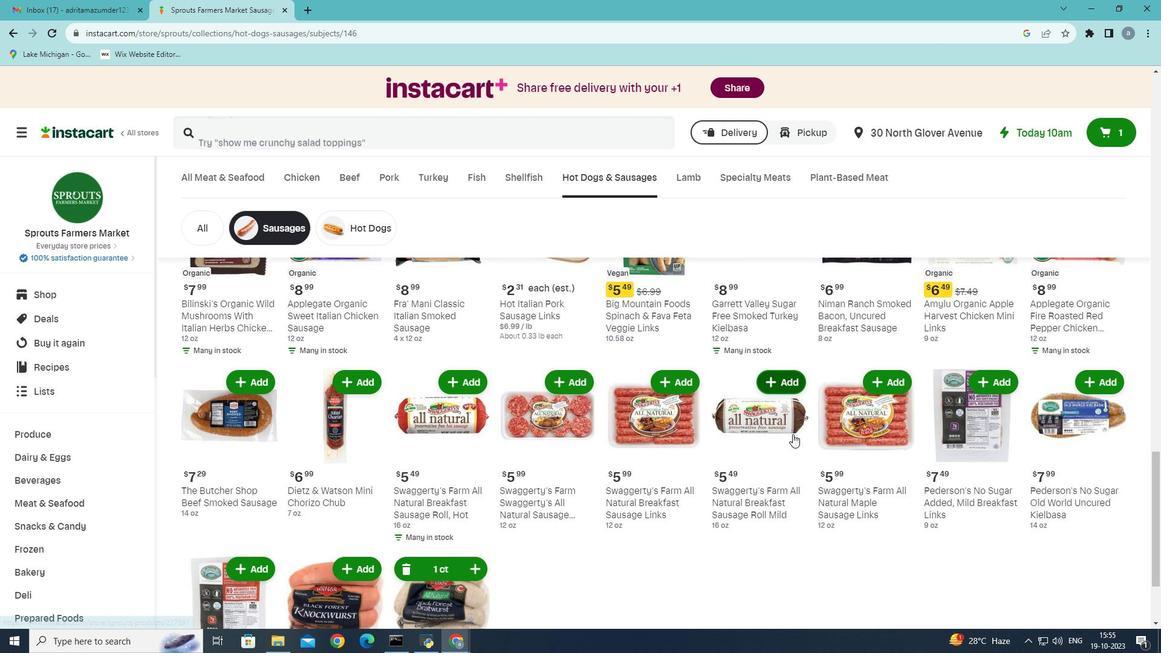 
Action: Mouse moved to (352, 320)
Screenshot: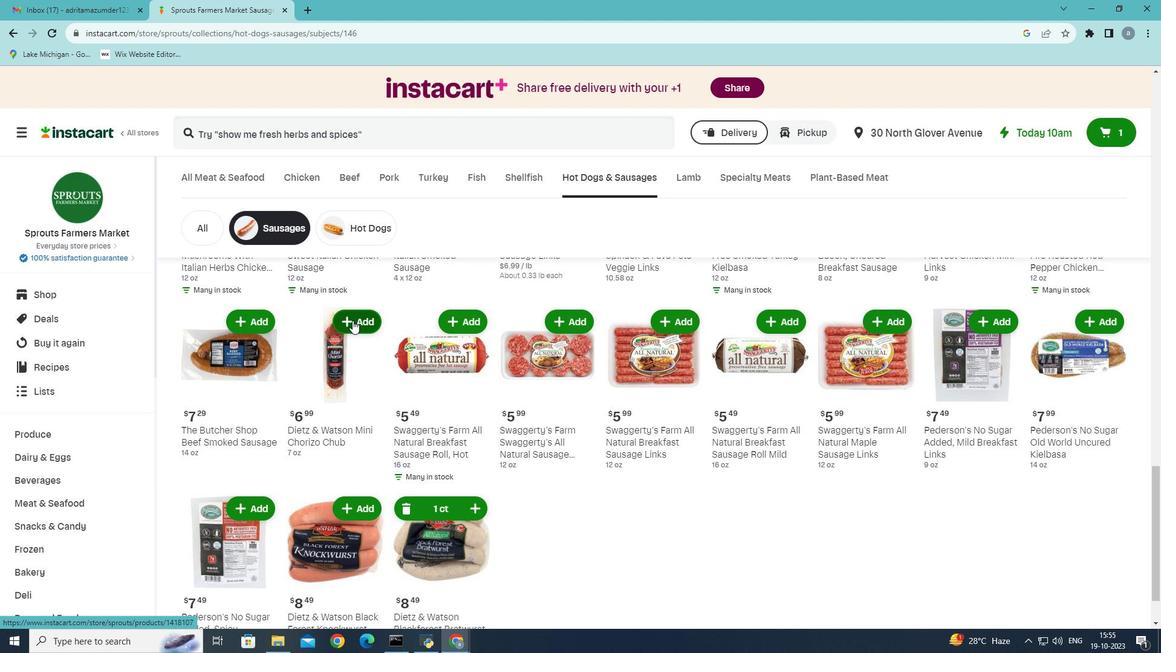 
Action: Mouse pressed left at (352, 320)
Screenshot: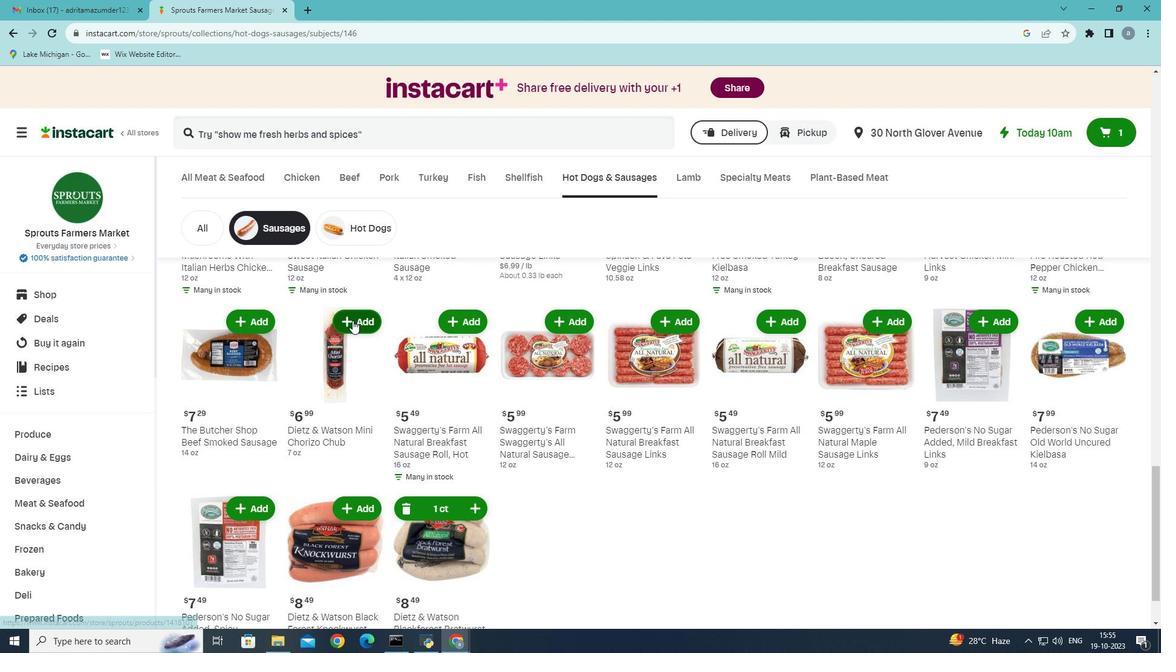 
Action: Mouse moved to (353, 320)
Screenshot: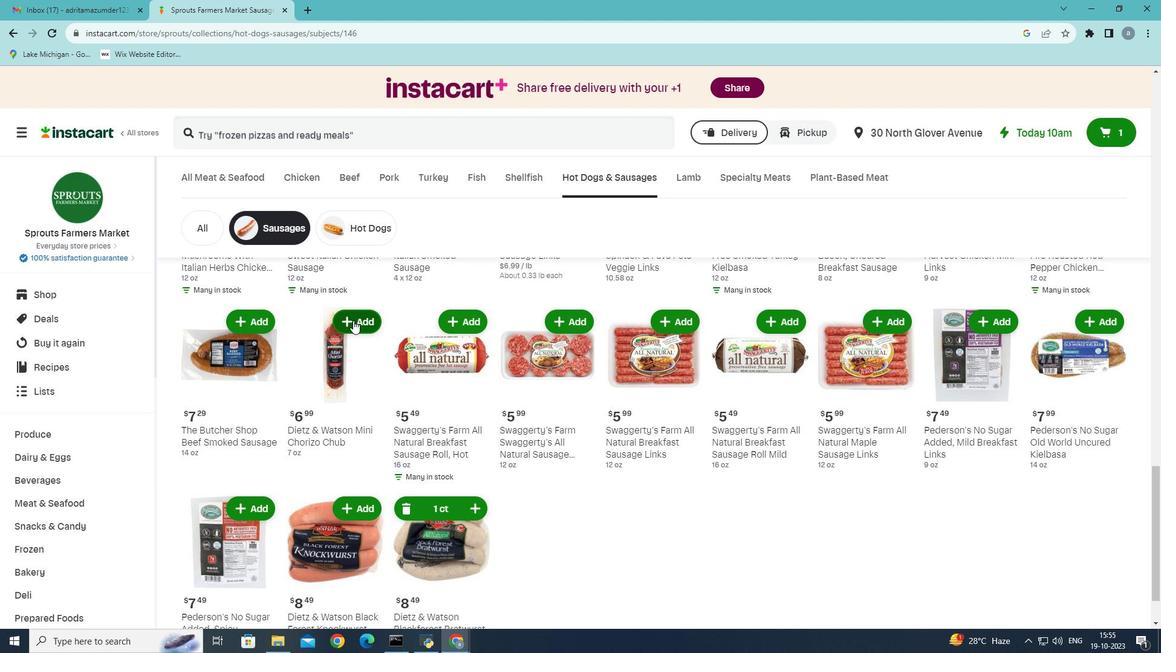 
